 Task: Create new Company, with domain: 'unl.edu' and type: 'Reseller'. Add new contact for this company, with mail Id: 'Ameya34Wallace@unl.edu', First Name: Ameya, Last name:  Wallace, Job Title: 'Chief Operating Officer', Phone Number: '(202) 555-6795'. Change life cycle stage to  Lead and lead status to  Open. Logged in from softage.3@softage.net
Action: Mouse moved to (63, 85)
Screenshot: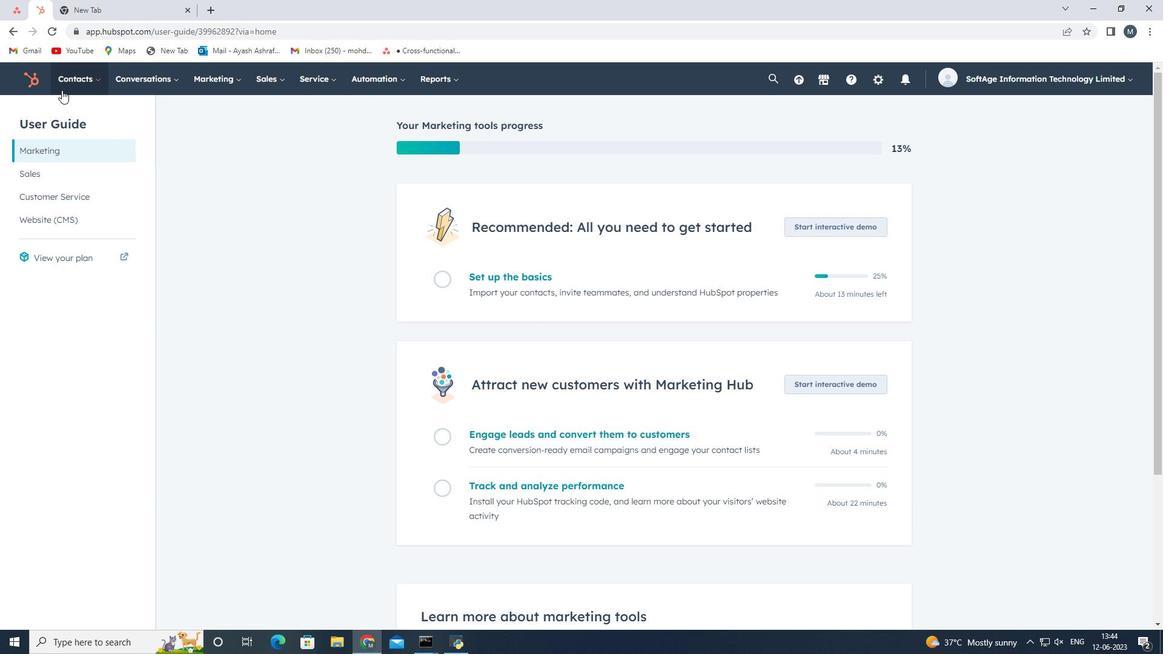
Action: Mouse pressed left at (63, 85)
Screenshot: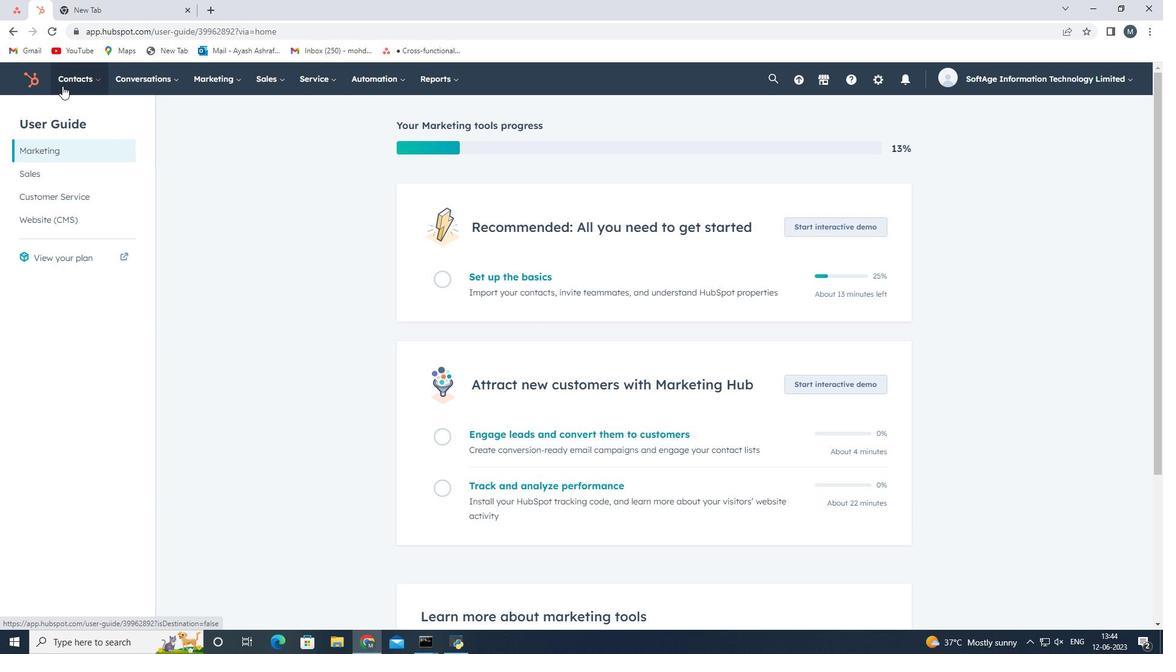 
Action: Mouse moved to (75, 135)
Screenshot: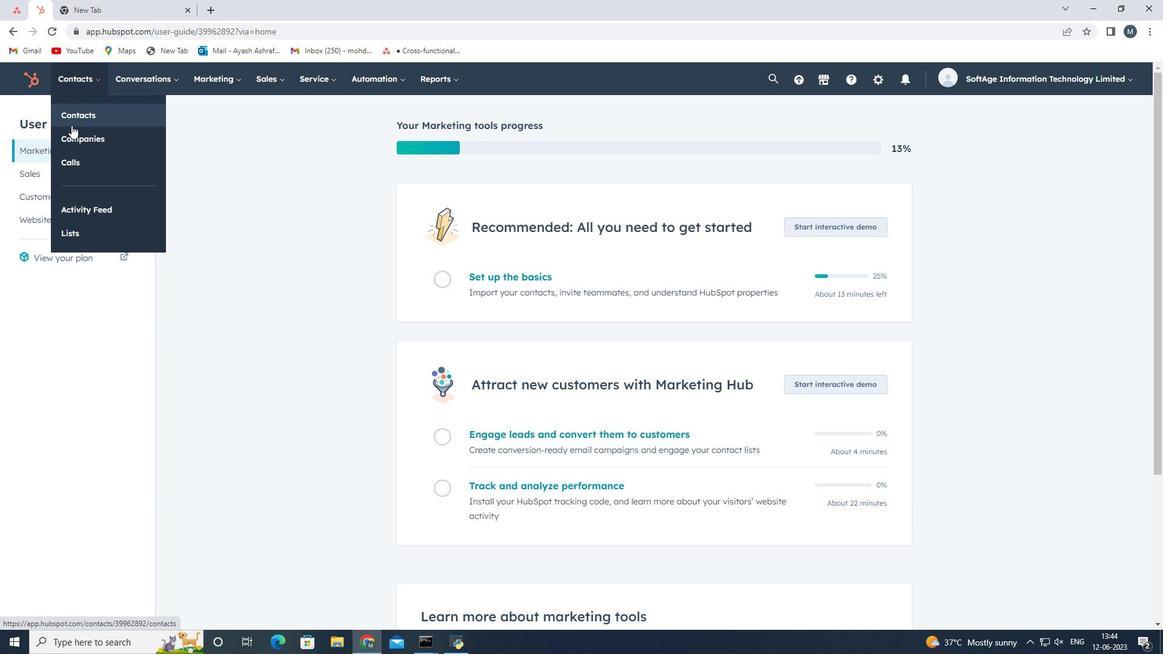 
Action: Mouse pressed left at (75, 135)
Screenshot: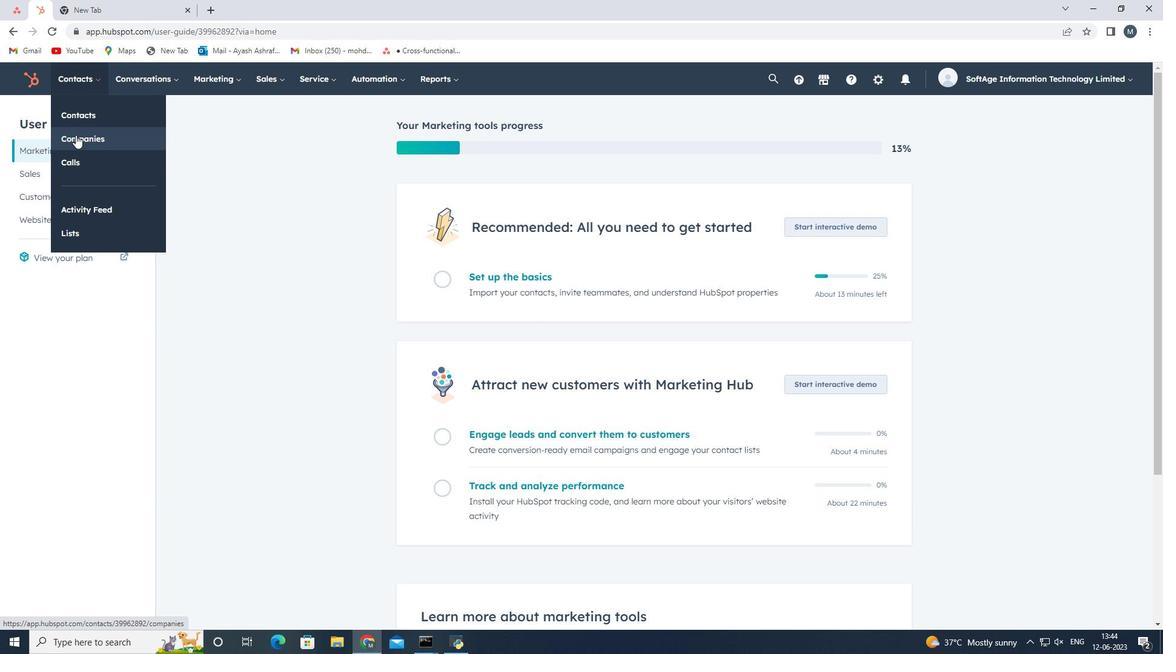 
Action: Mouse moved to (1090, 129)
Screenshot: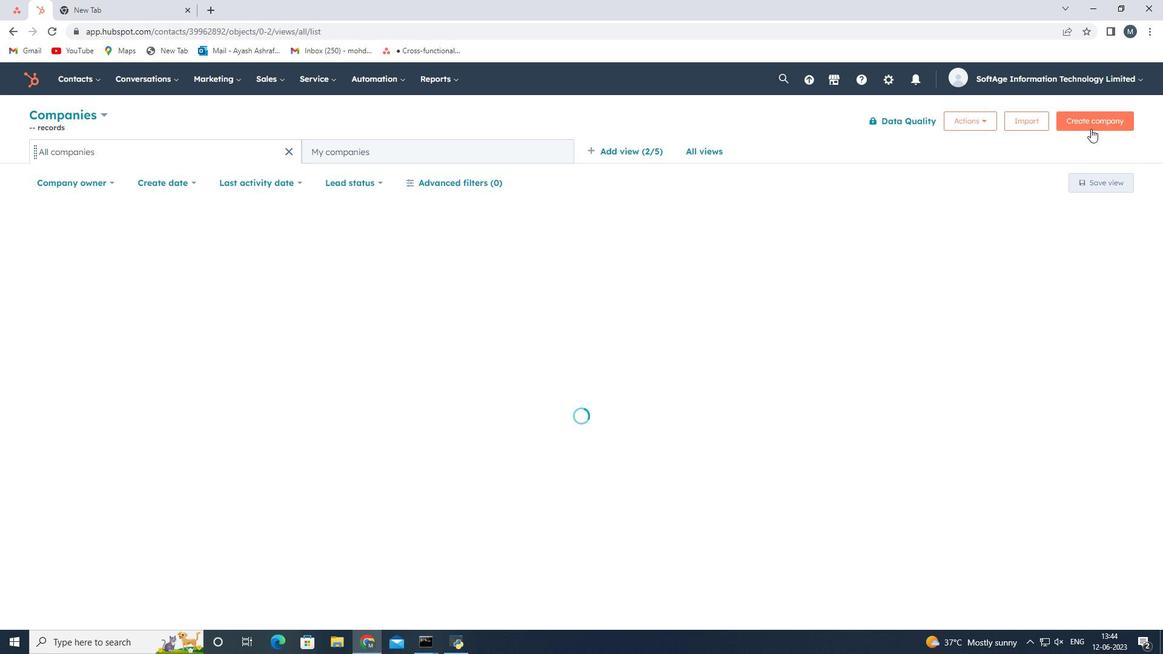 
Action: Mouse pressed left at (1090, 129)
Screenshot: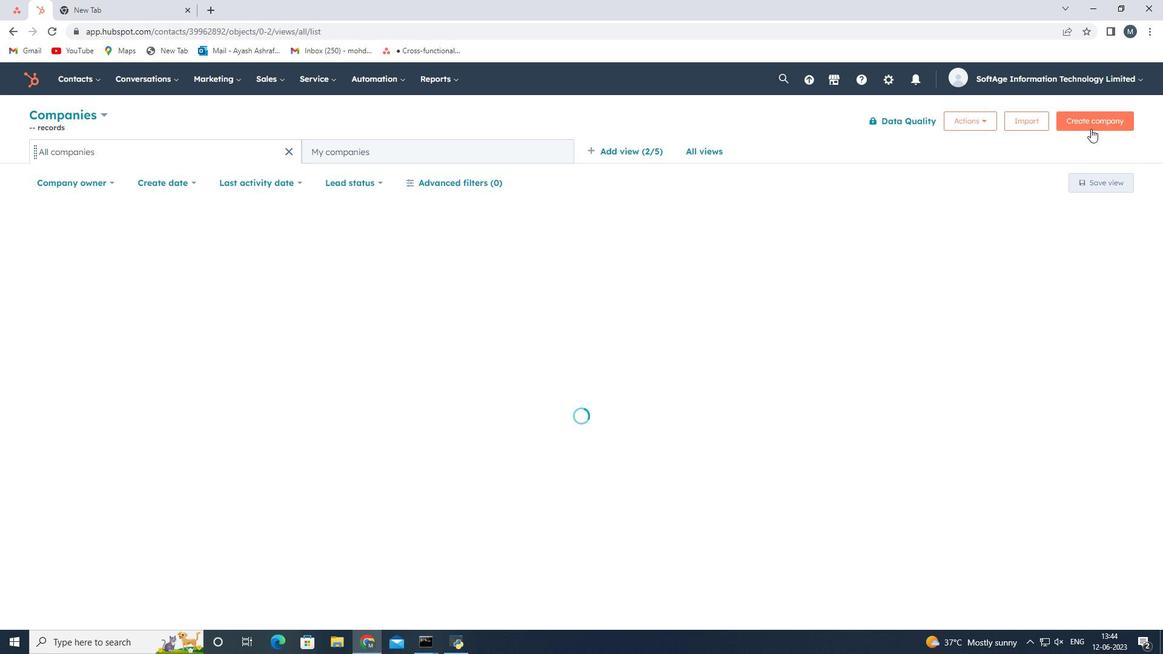 
Action: Mouse moved to (892, 173)
Screenshot: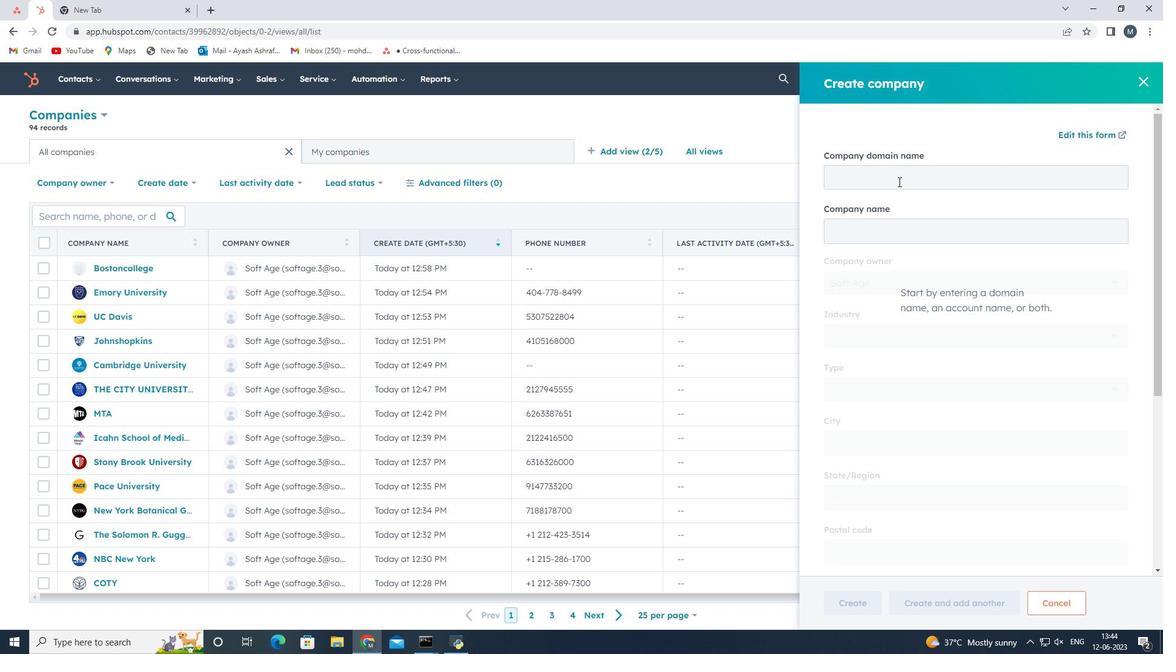
Action: Mouse pressed left at (892, 173)
Screenshot: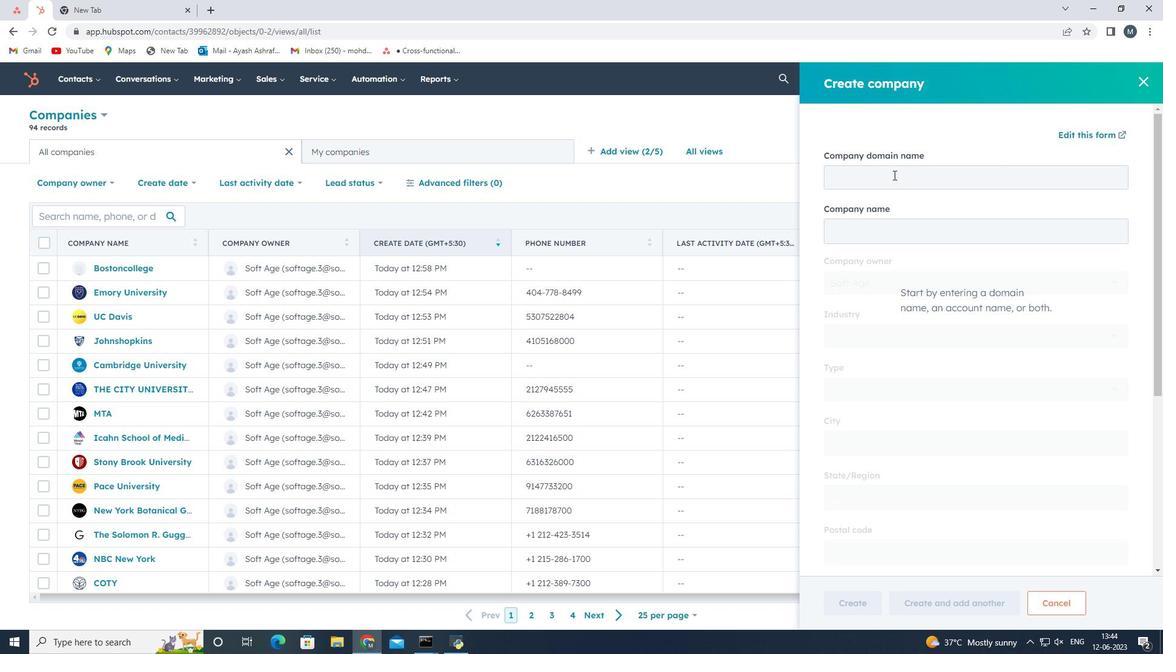 
Action: Mouse moved to (892, 173)
Screenshot: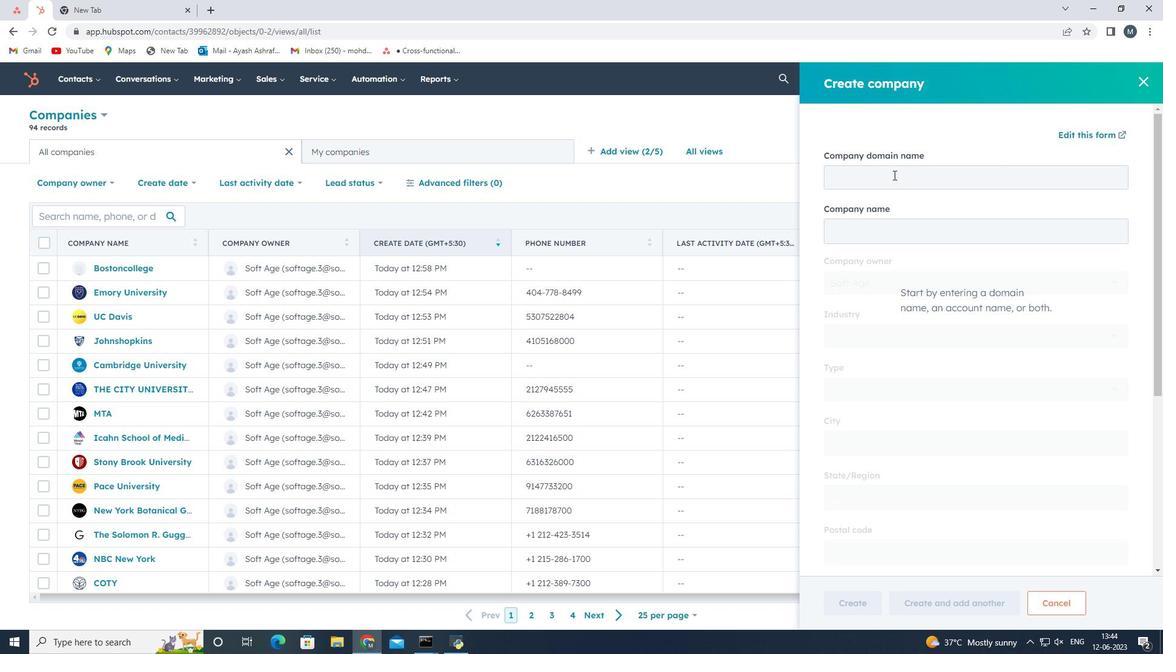 
Action: Key pressed unl.edu
Screenshot: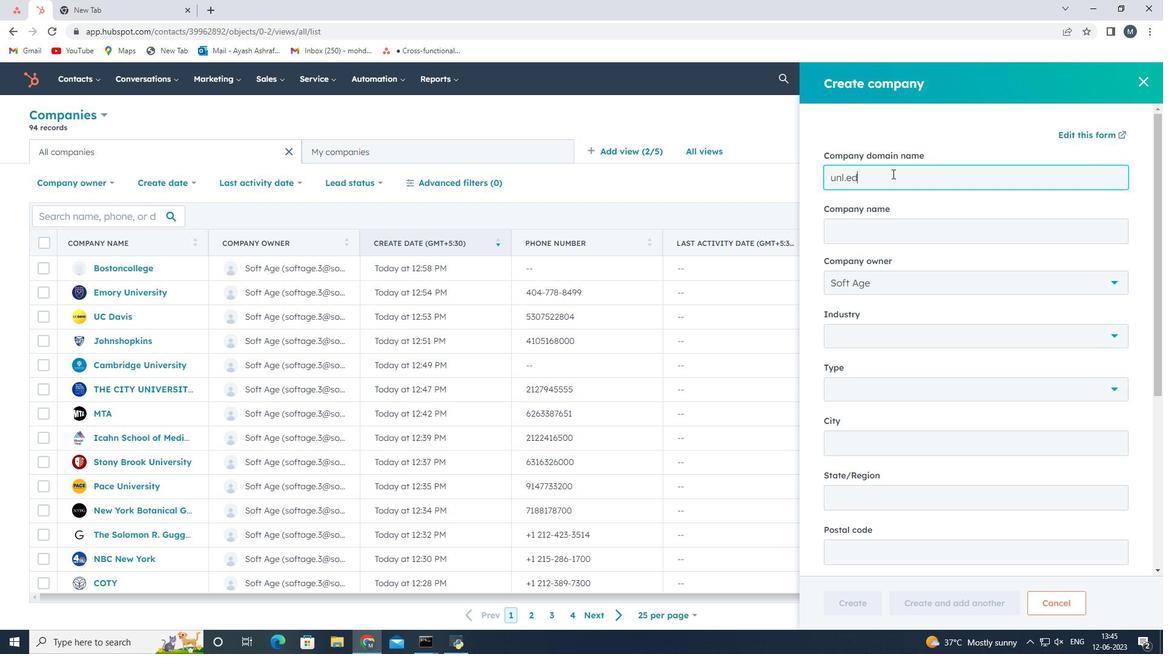 
Action: Mouse moved to (913, 281)
Screenshot: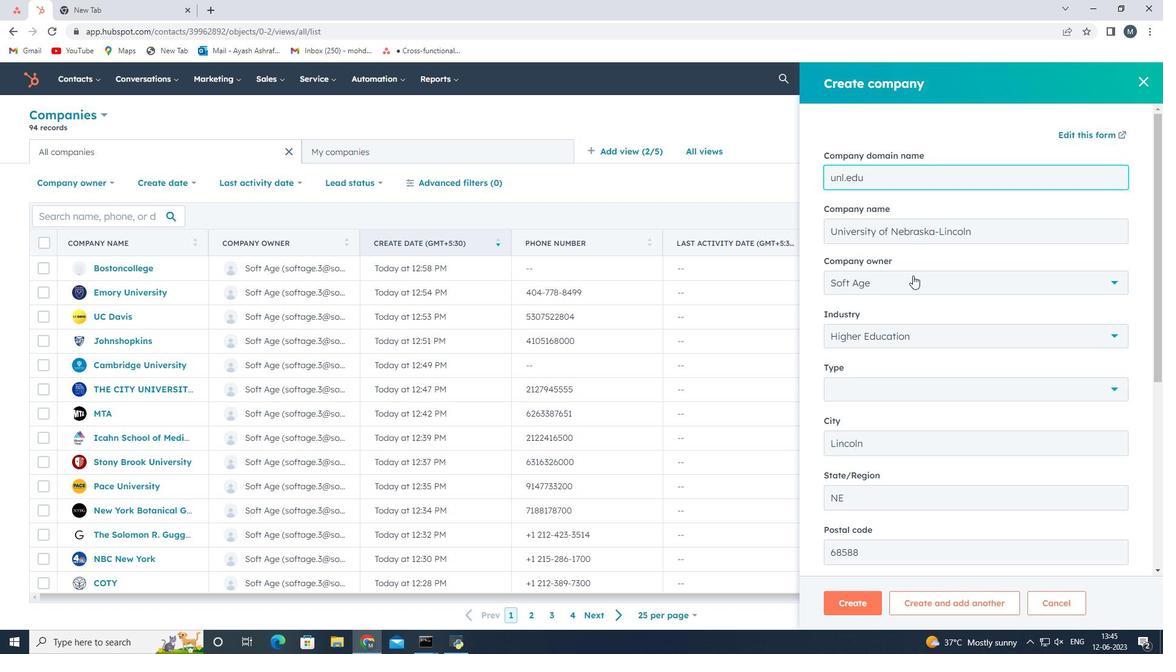 
Action: Mouse scrolled (913, 281) with delta (0, 0)
Screenshot: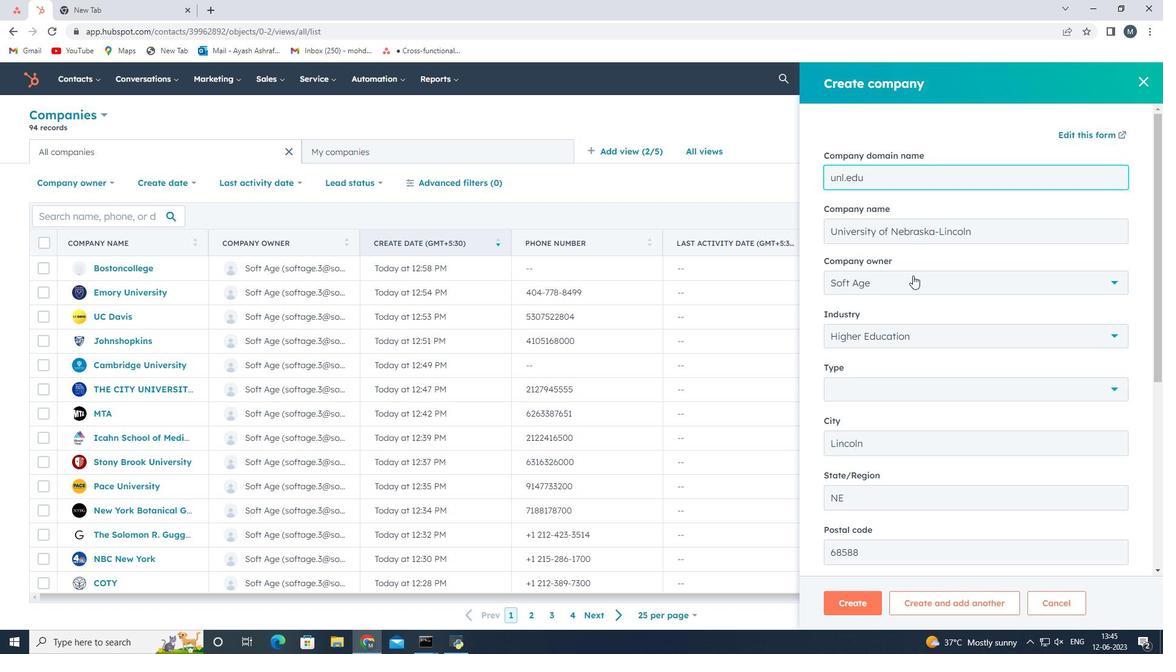 
Action: Mouse scrolled (913, 281) with delta (0, 0)
Screenshot: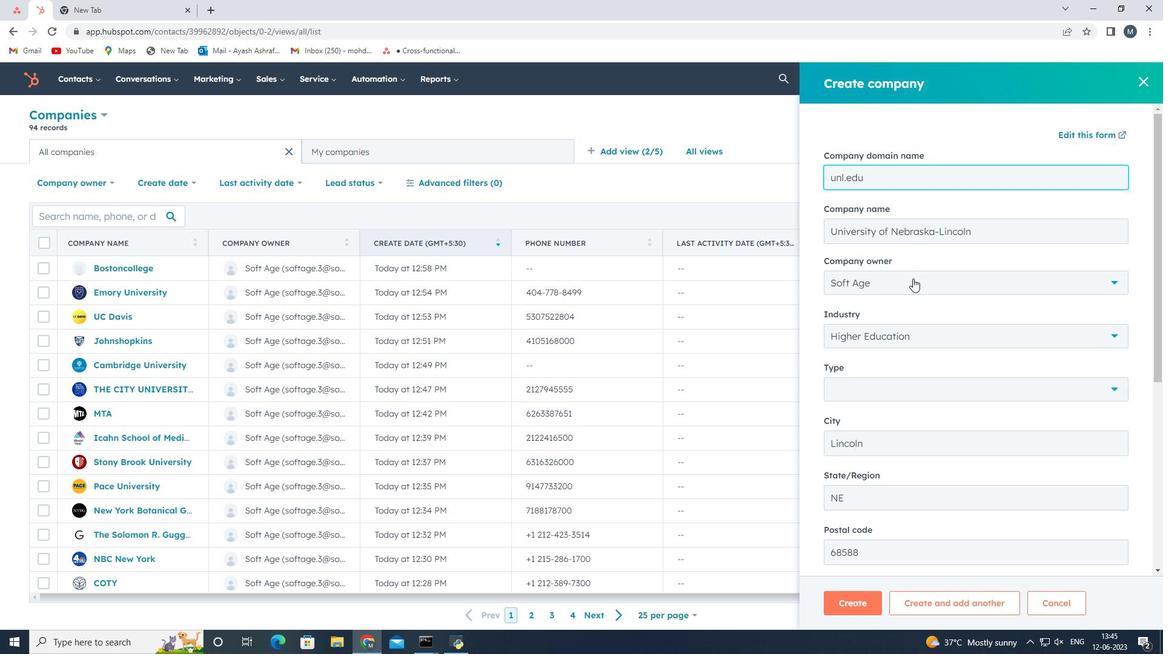 
Action: Mouse moved to (908, 266)
Screenshot: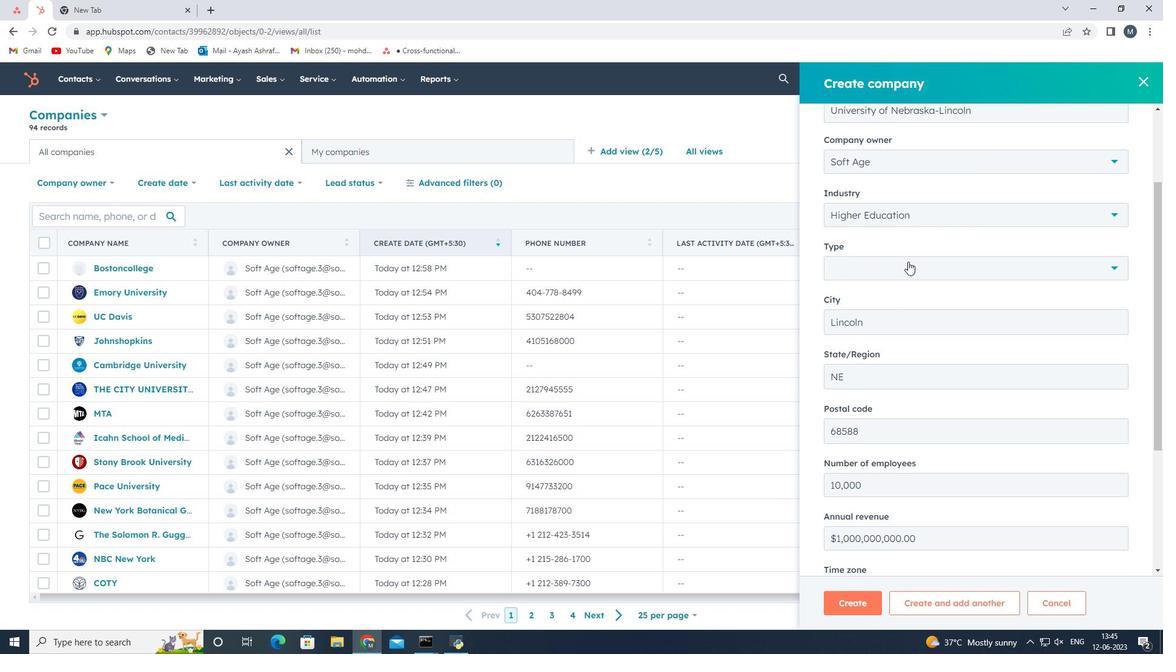 
Action: Mouse pressed left at (908, 266)
Screenshot: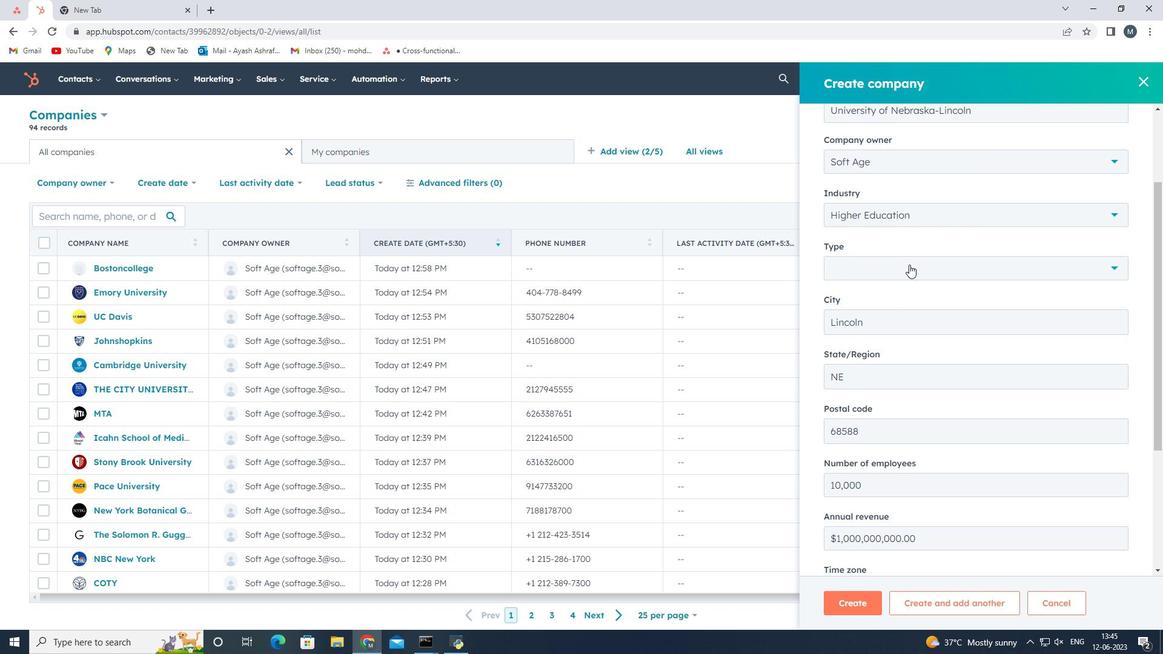
Action: Mouse moved to (882, 362)
Screenshot: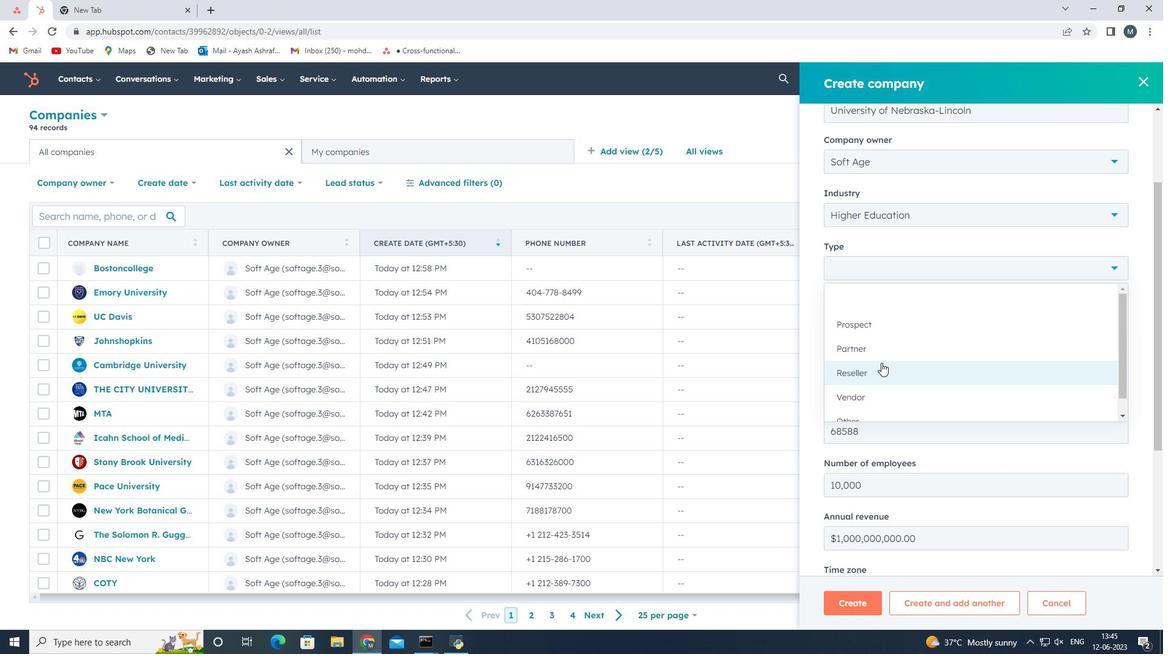 
Action: Mouse pressed left at (882, 362)
Screenshot: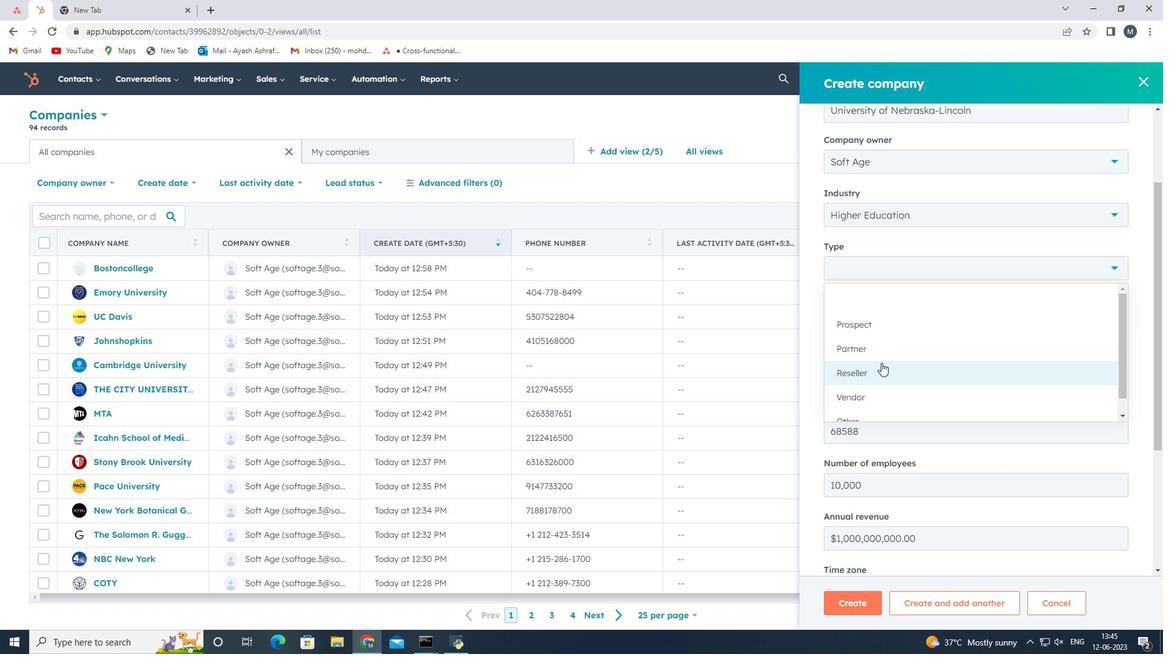 
Action: Mouse moved to (894, 341)
Screenshot: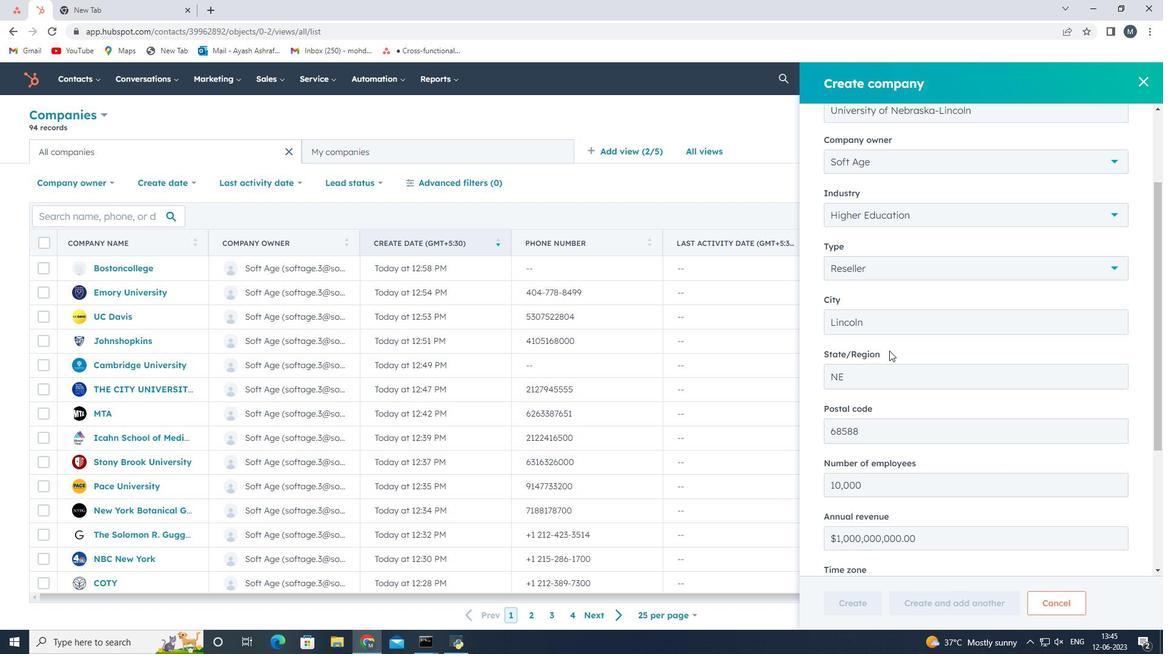 
Action: Mouse scrolled (894, 340) with delta (0, 0)
Screenshot: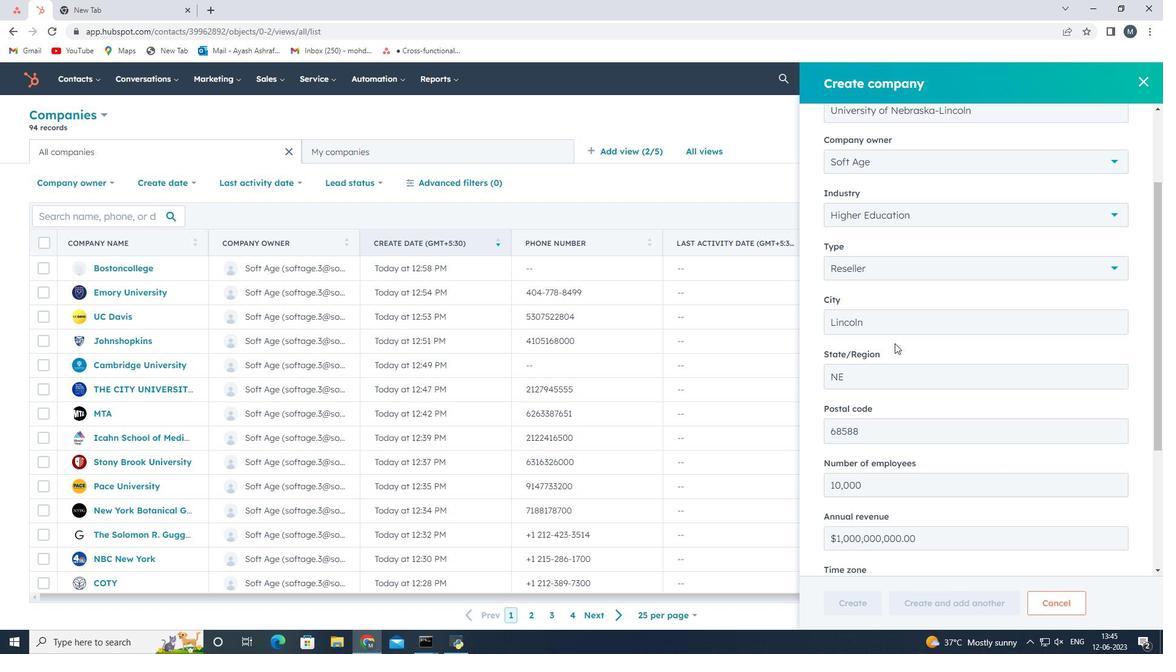 
Action: Mouse scrolled (894, 340) with delta (0, 0)
Screenshot: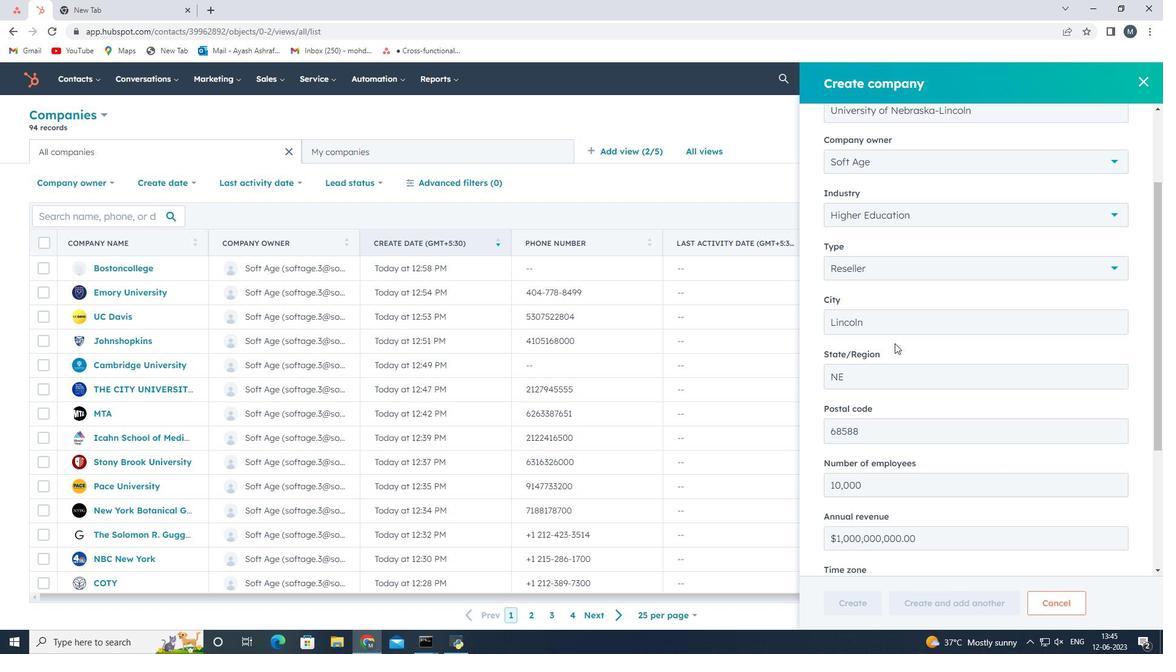 
Action: Mouse scrolled (894, 340) with delta (0, 0)
Screenshot: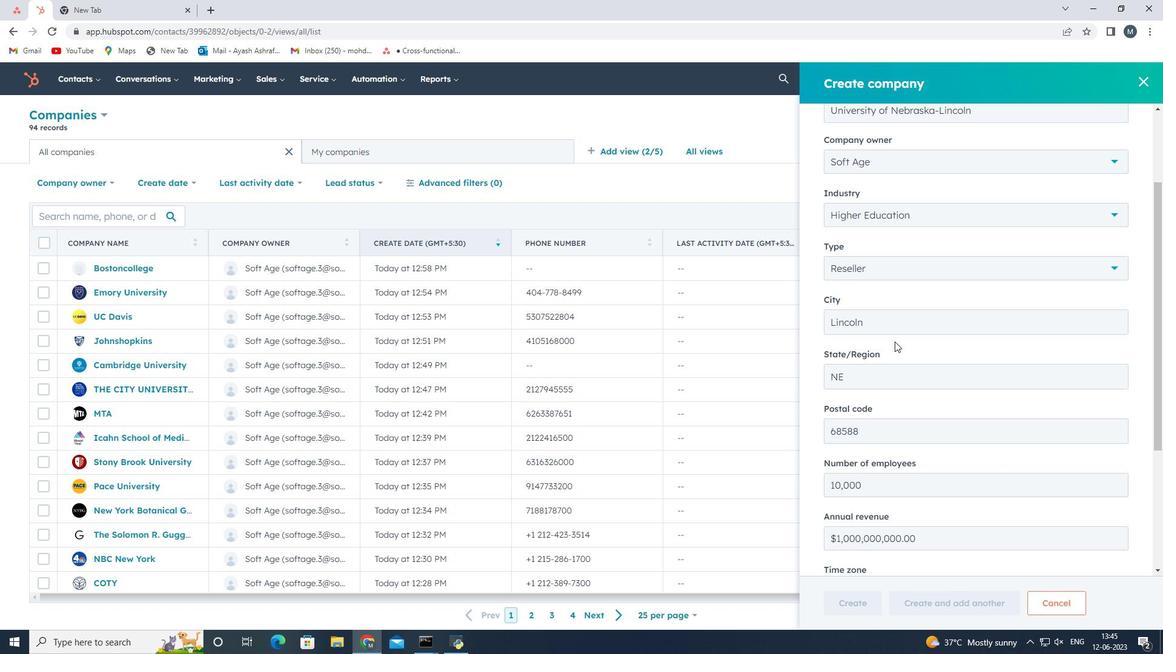 
Action: Mouse scrolled (894, 340) with delta (0, 0)
Screenshot: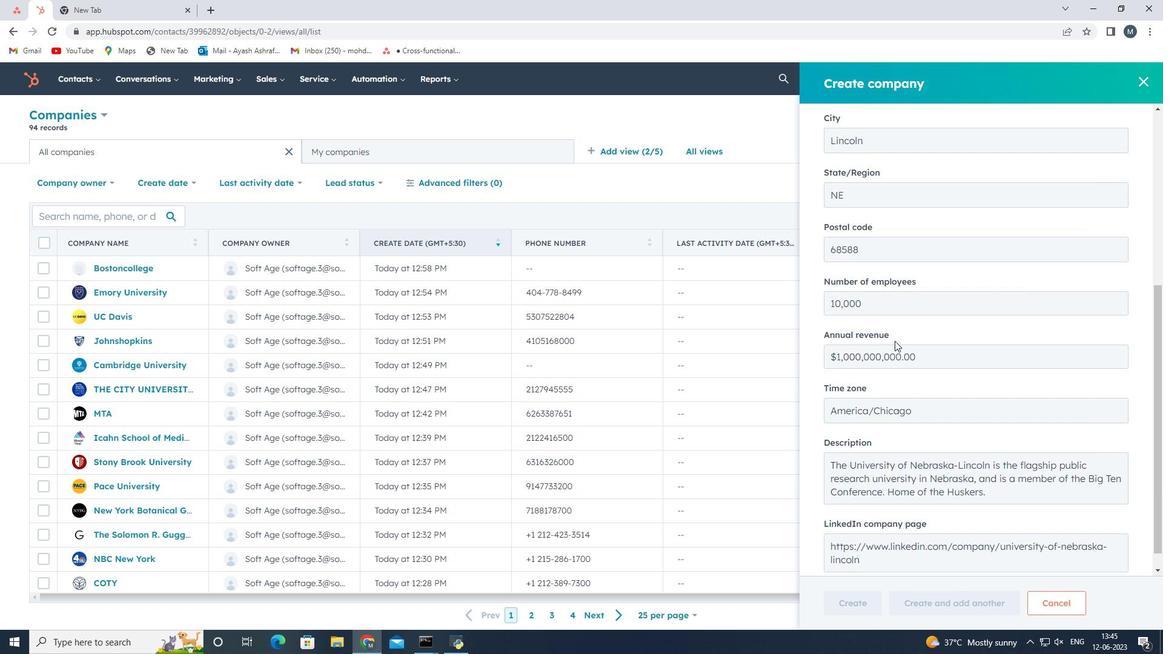 
Action: Mouse scrolled (894, 340) with delta (0, 0)
Screenshot: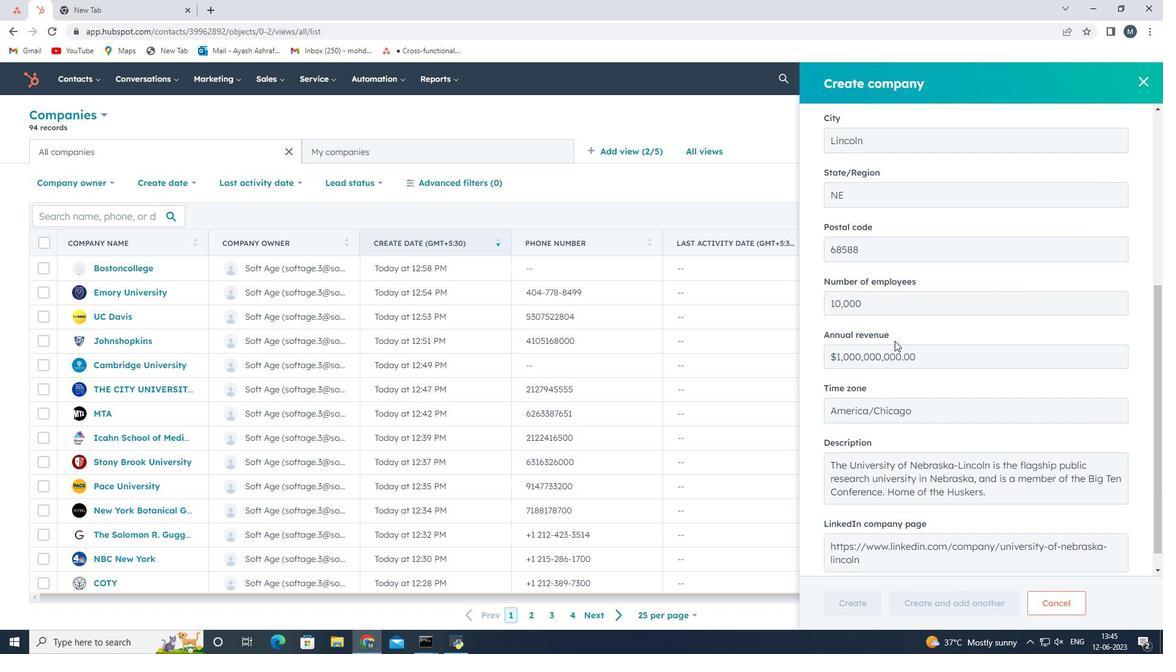 
Action: Mouse moved to (854, 603)
Screenshot: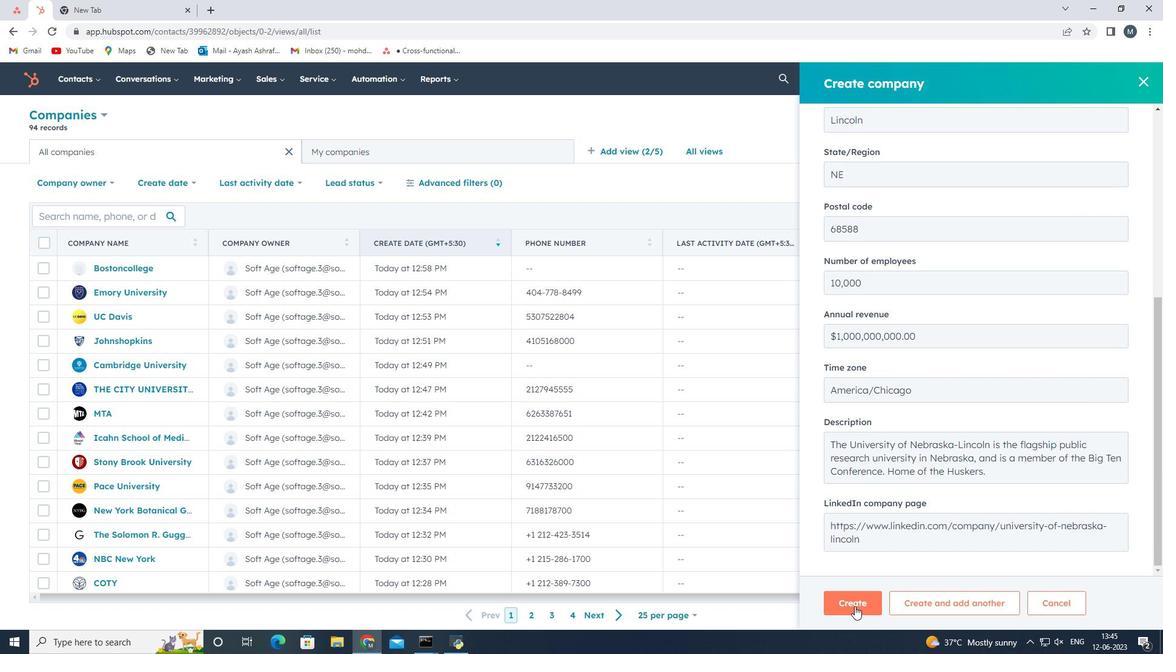 
Action: Mouse pressed left at (854, 603)
Screenshot: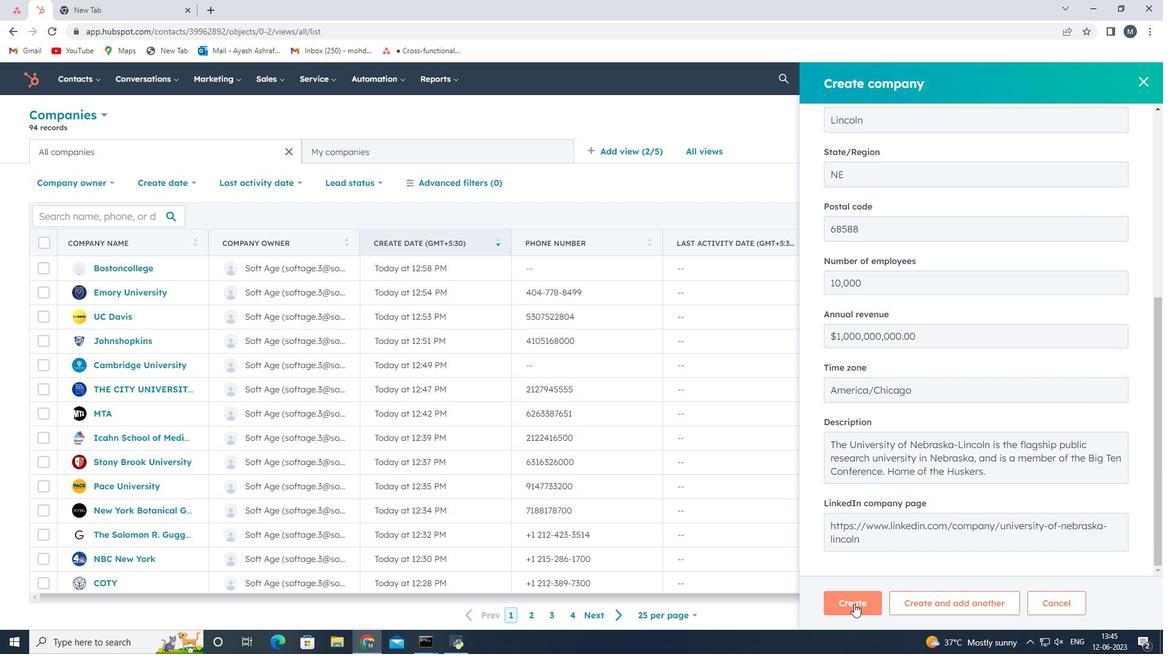 
Action: Mouse moved to (827, 411)
Screenshot: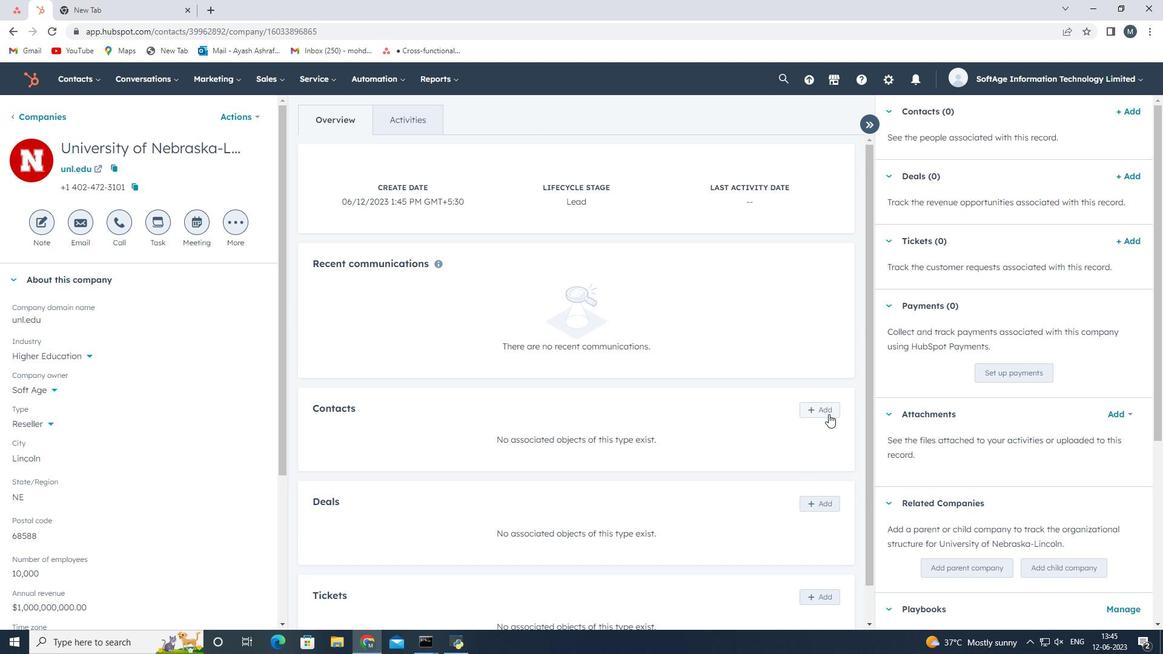 
Action: Mouse pressed left at (827, 411)
Screenshot: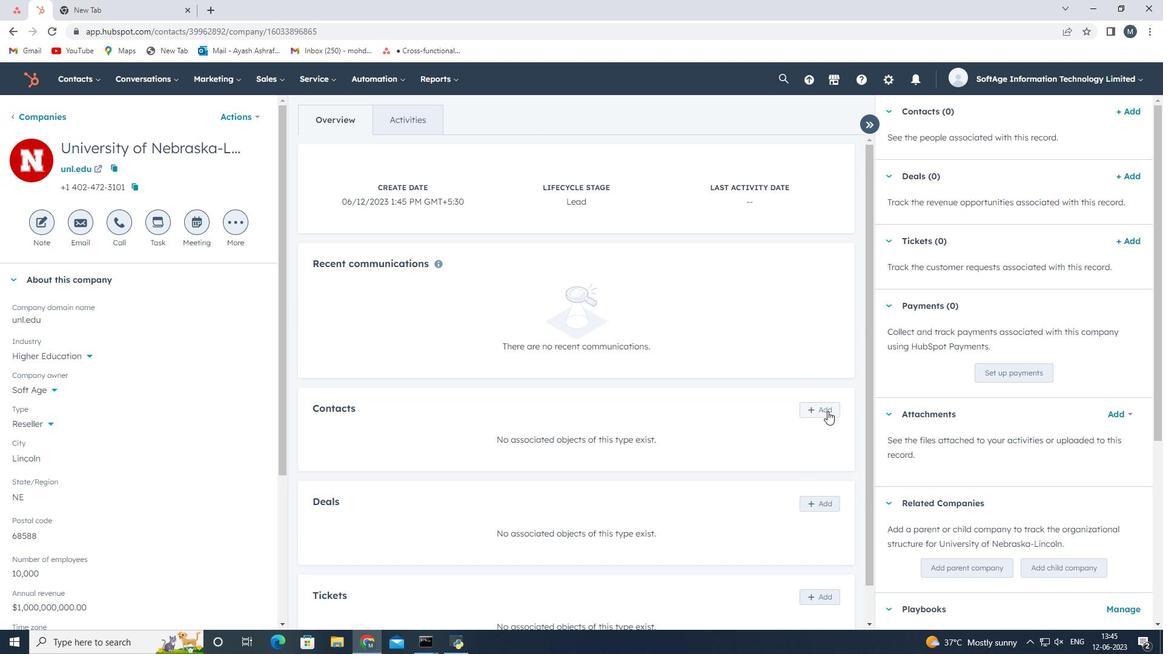 
Action: Mouse moved to (881, 145)
Screenshot: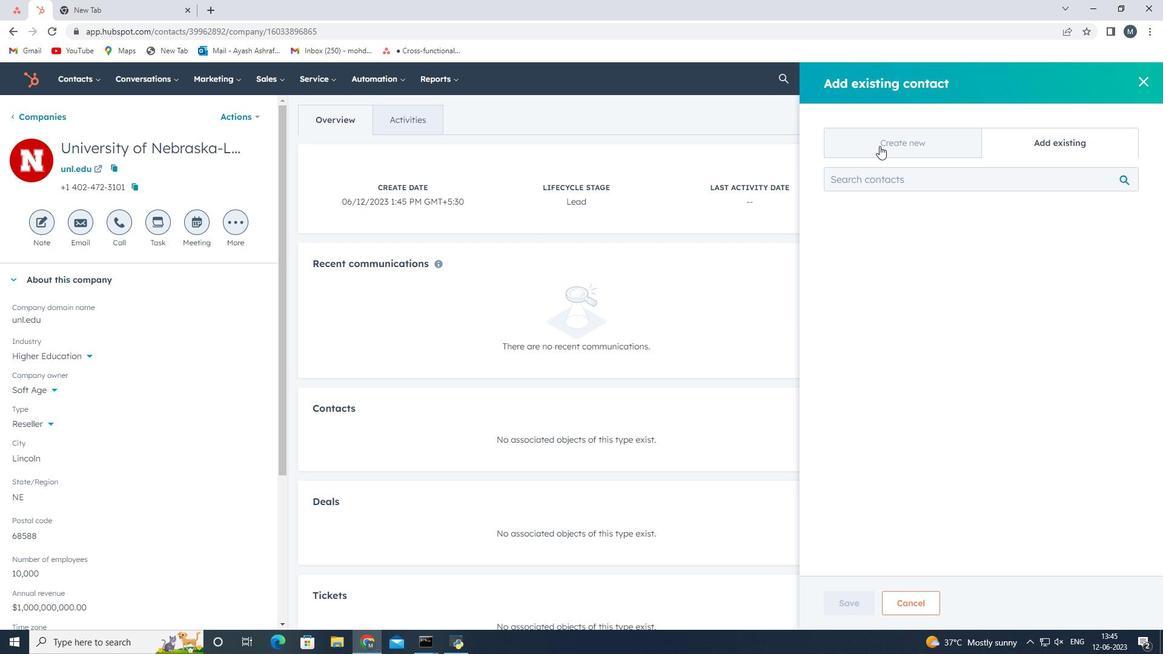 
Action: Mouse pressed left at (881, 145)
Screenshot: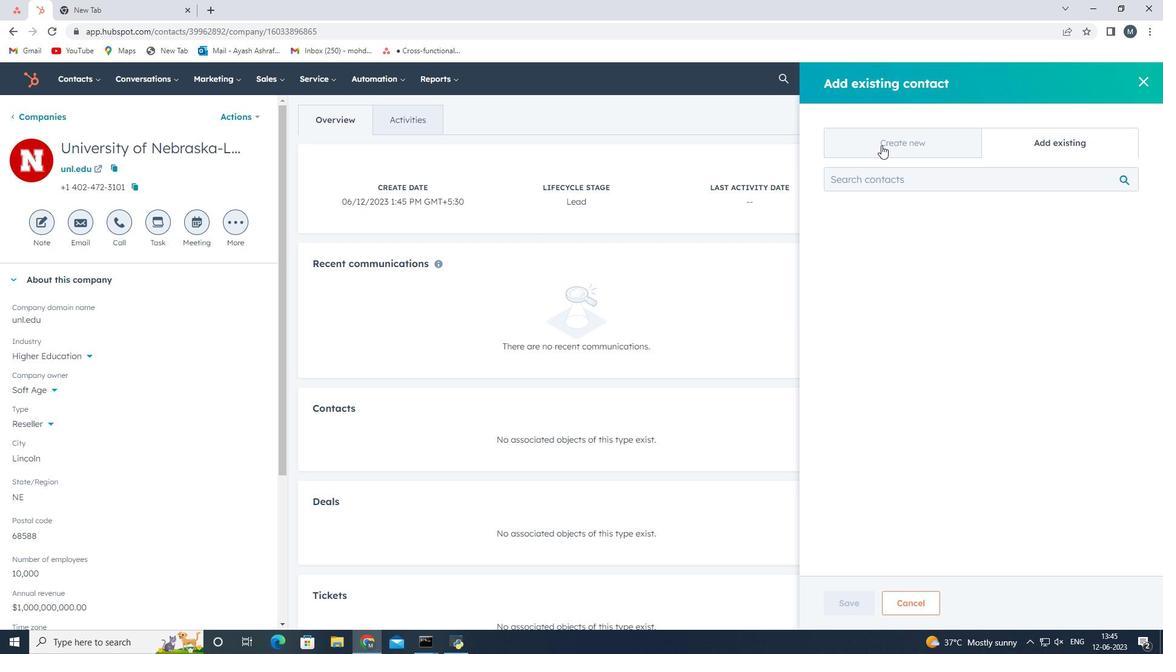 
Action: Mouse moved to (882, 215)
Screenshot: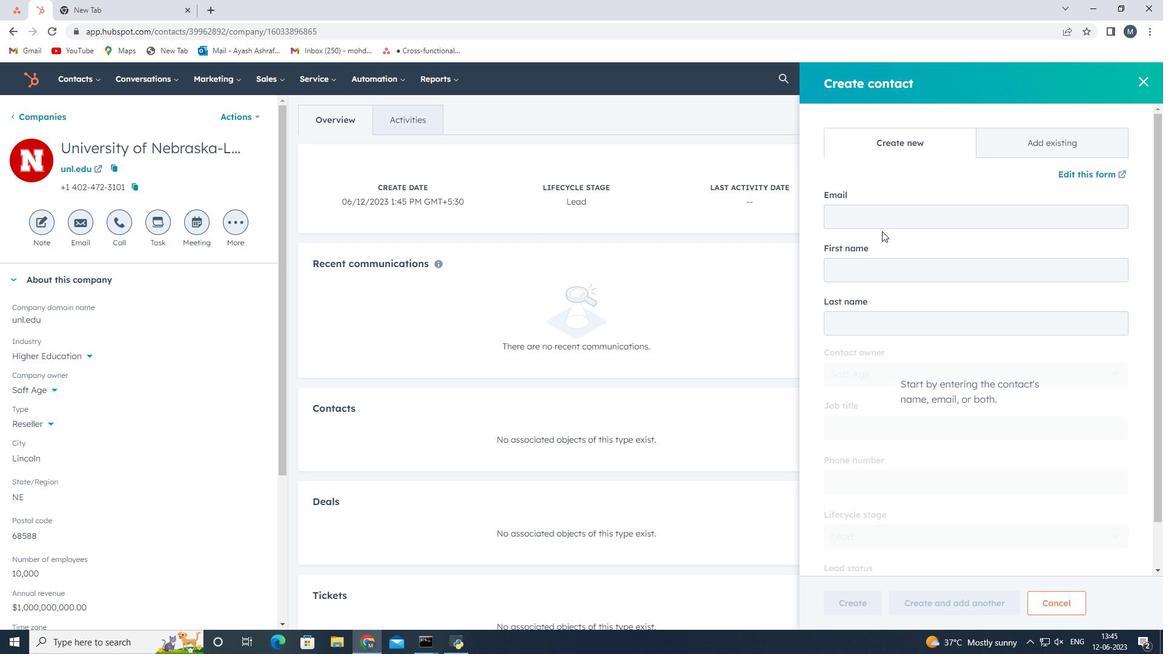 
Action: Mouse pressed left at (882, 215)
Screenshot: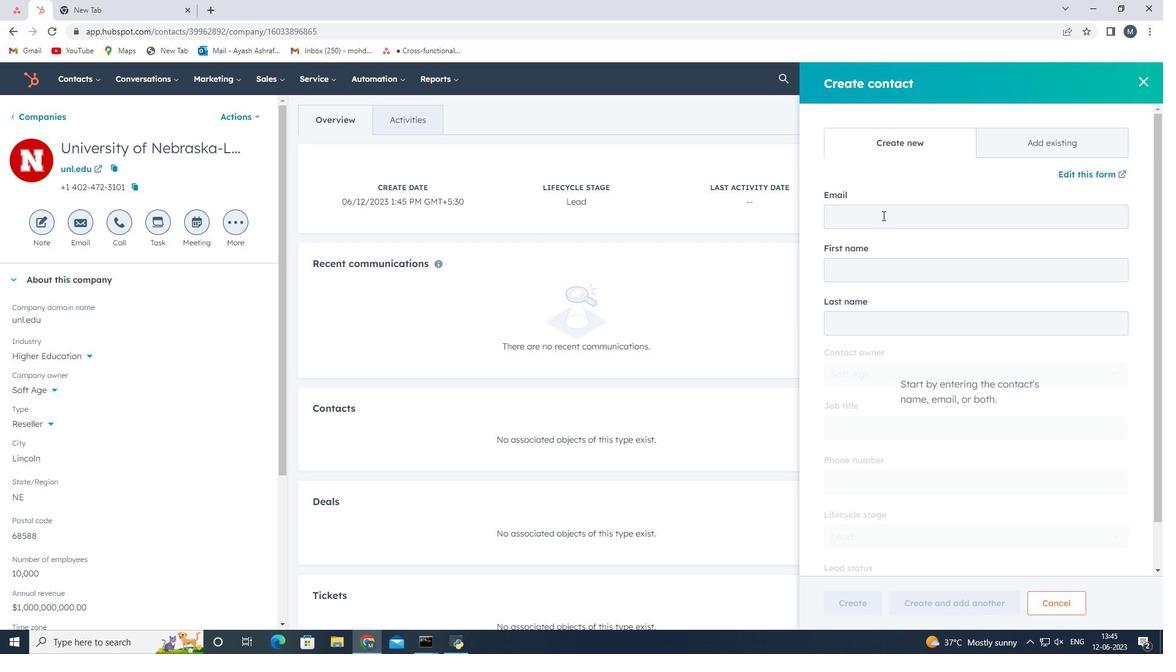 
Action: Key pressed am<Key.backspace><Key.backspace><Key.shift>Ameya34<Key.shift><Key.shift>Wallace<Key.shift>@ini<Key.backspace><Key.shift>I.edu
Screenshot: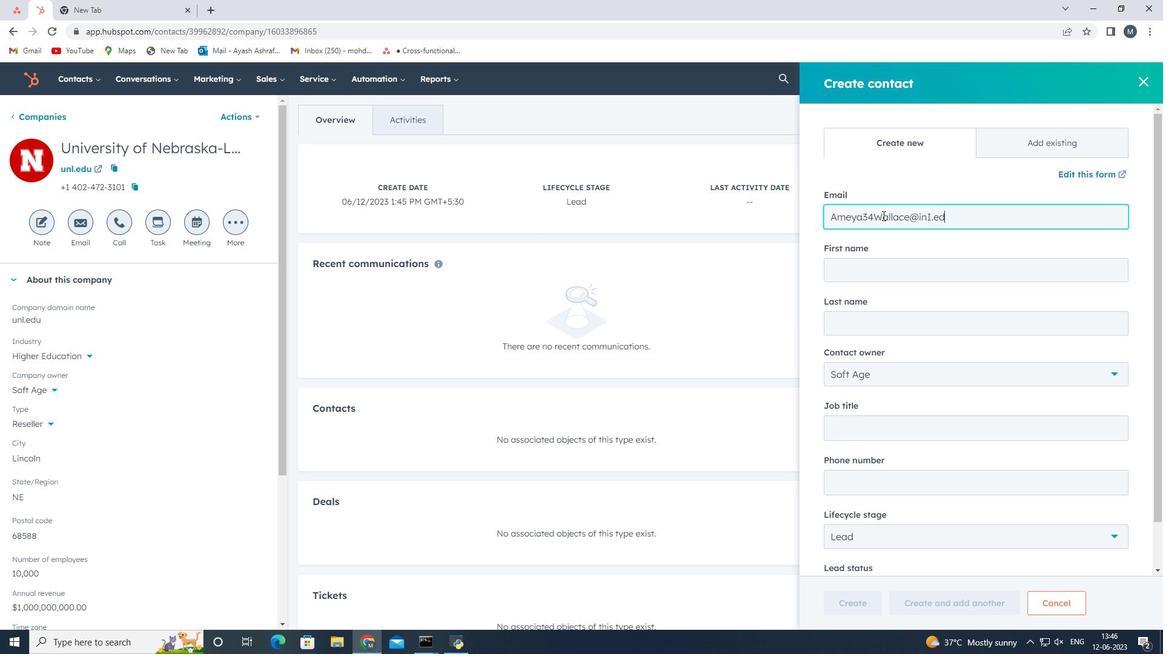 
Action: Mouse moved to (889, 258)
Screenshot: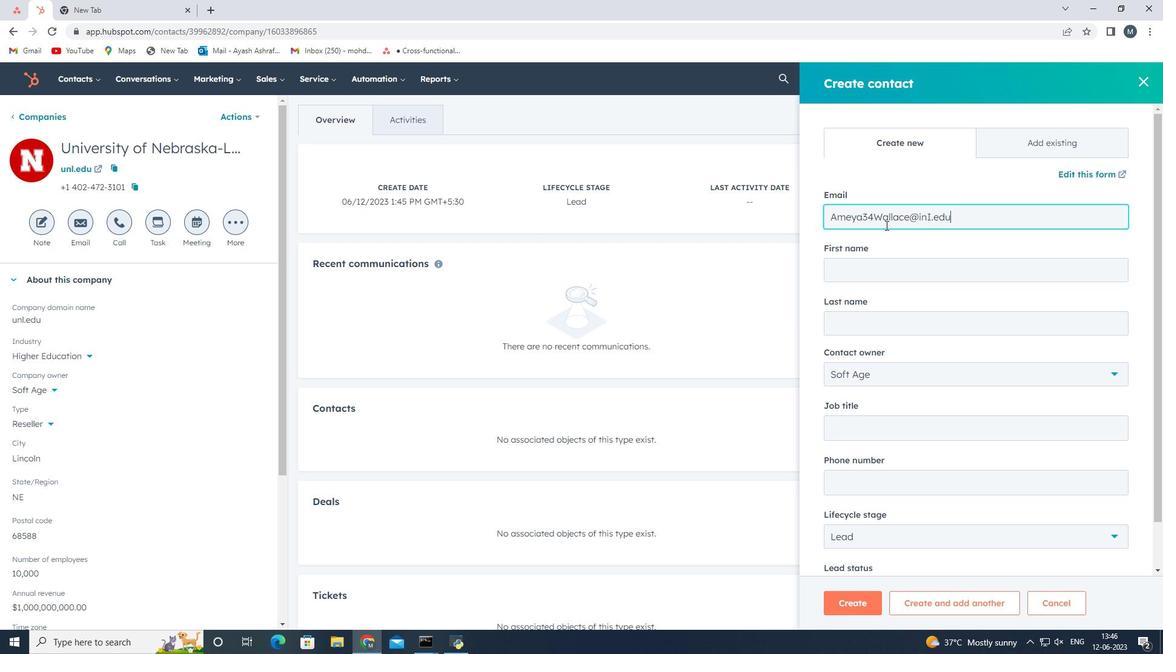 
Action: Mouse pressed left at (889, 258)
Screenshot: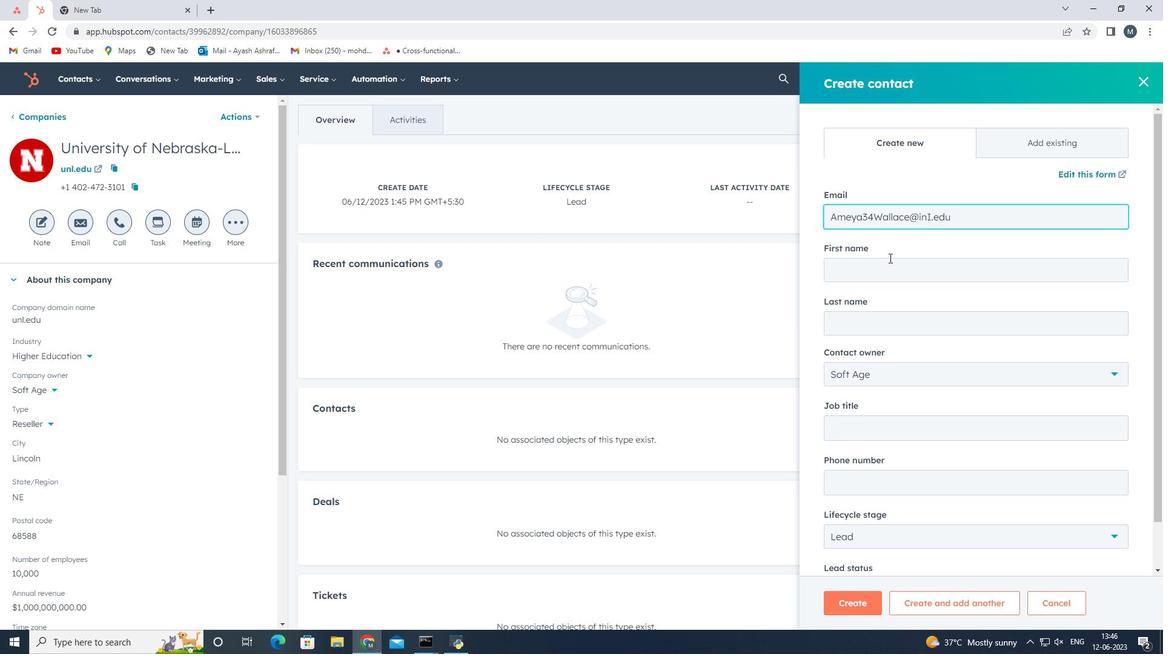 
Action: Key pressed <Key.shift>Ameya
Screenshot: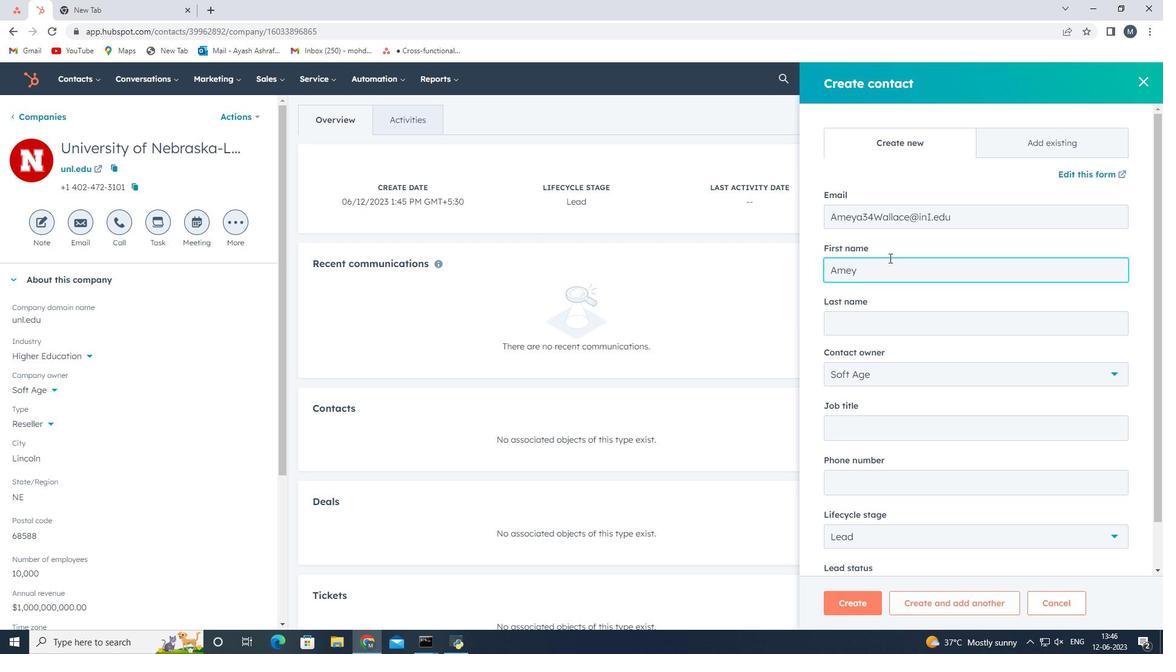 
Action: Mouse moved to (869, 319)
Screenshot: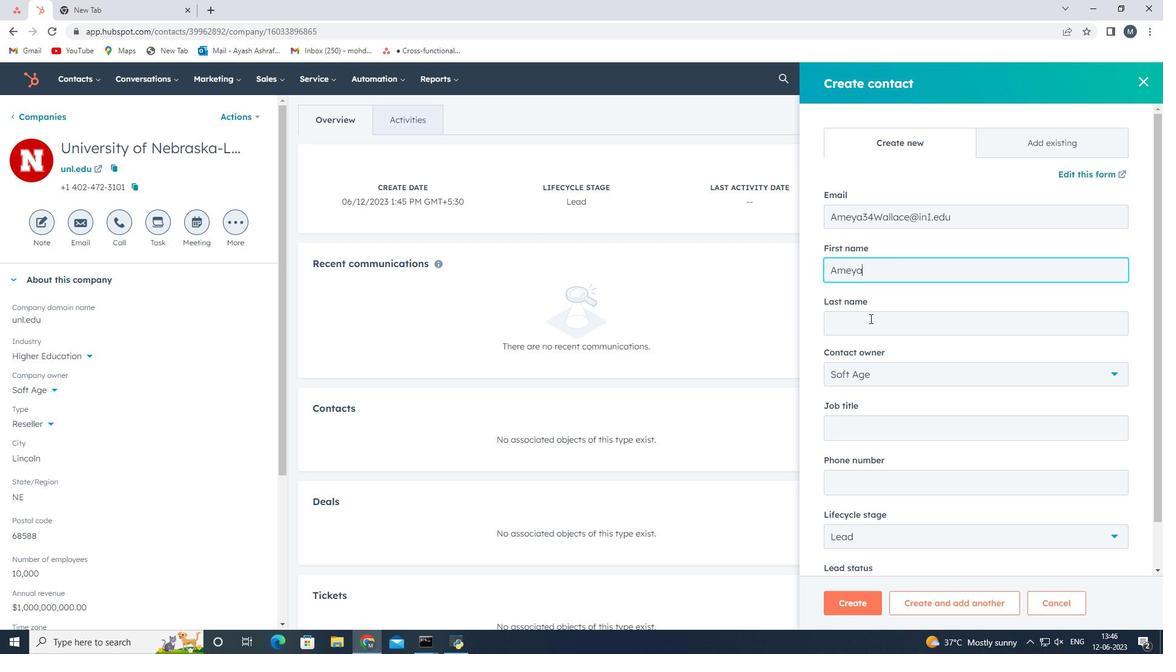 
Action: Mouse pressed left at (869, 319)
Screenshot: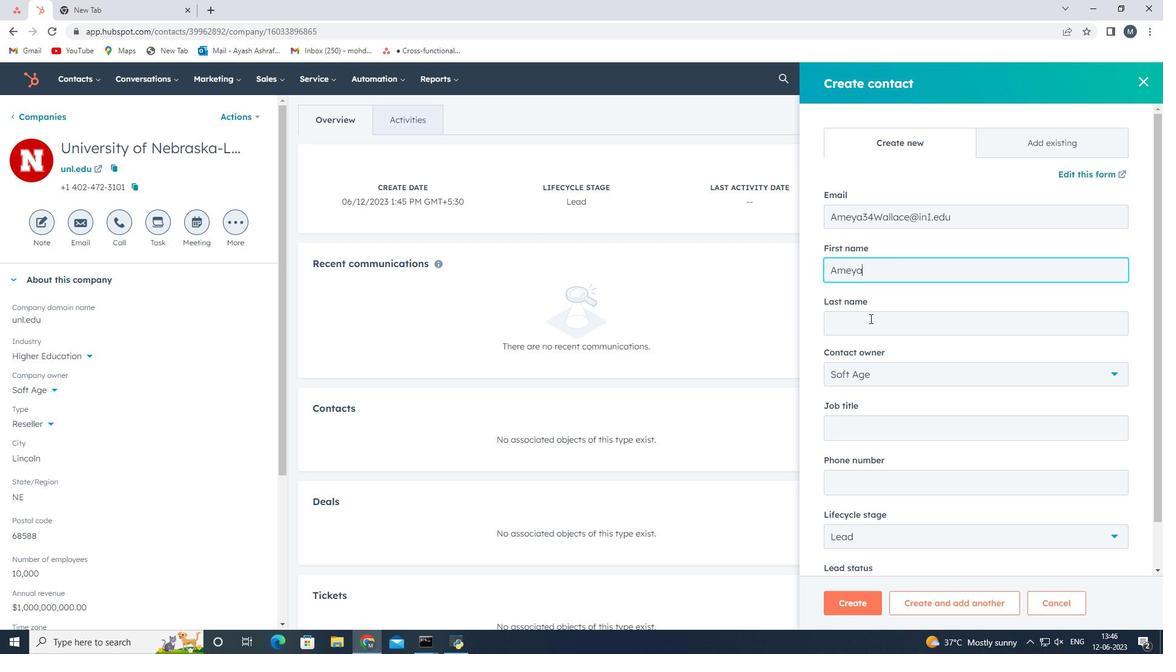 
Action: Mouse moved to (869, 319)
Screenshot: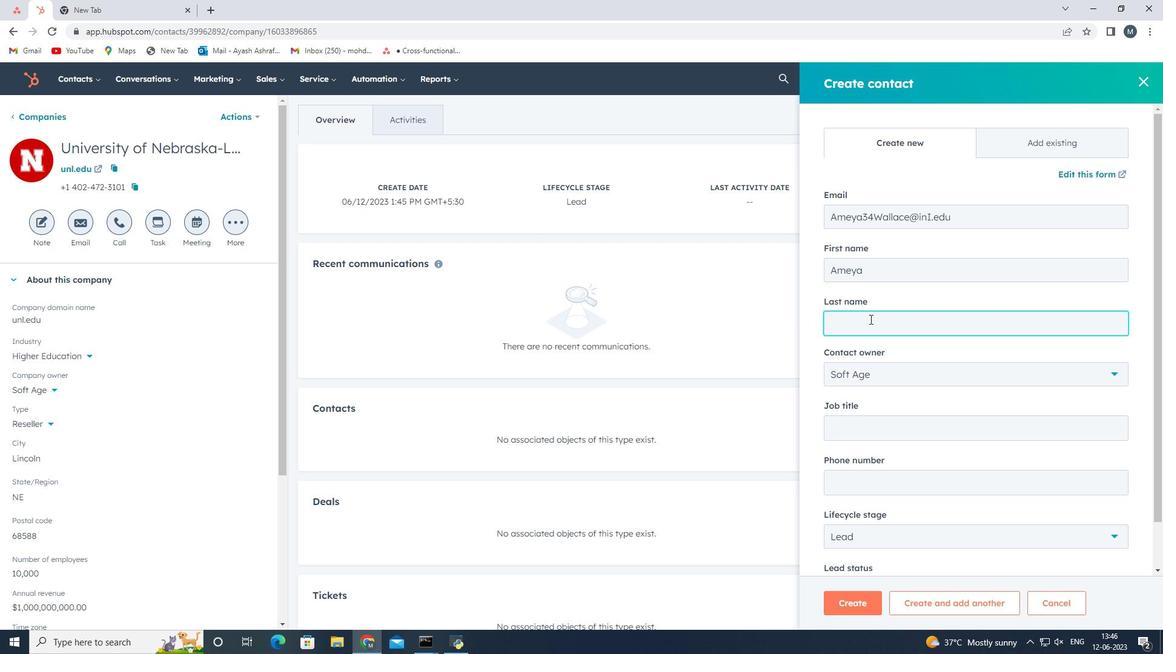 
Action: Key pressed <Key.shift><Key.shift>Wallace
Screenshot: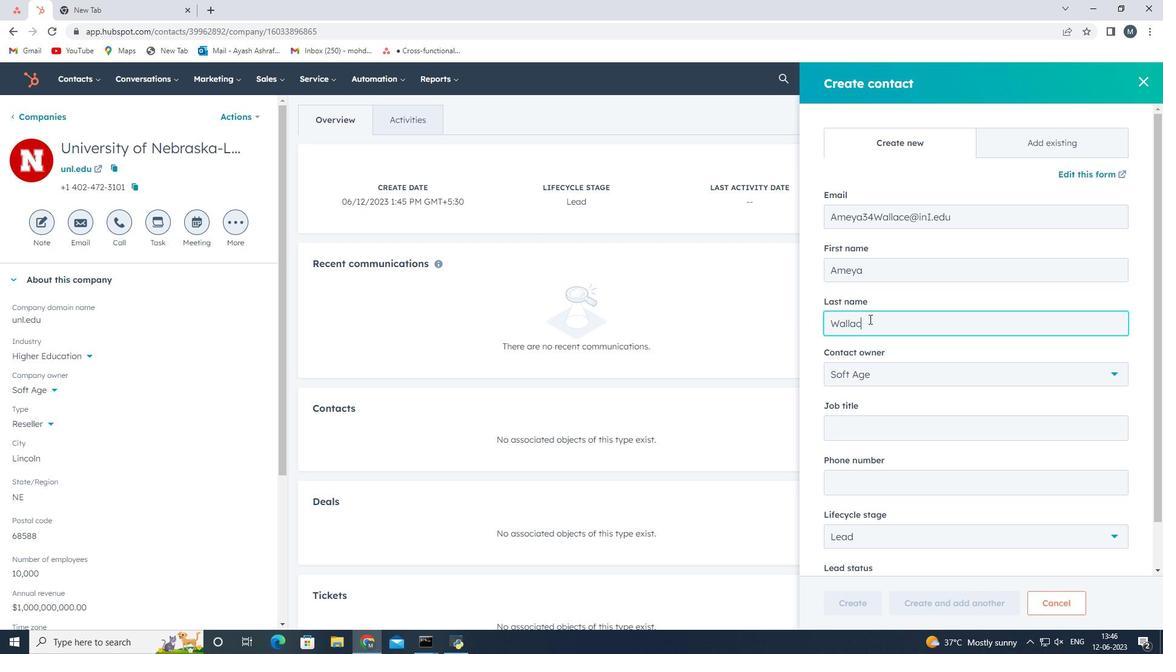 
Action: Mouse moved to (819, 342)
Screenshot: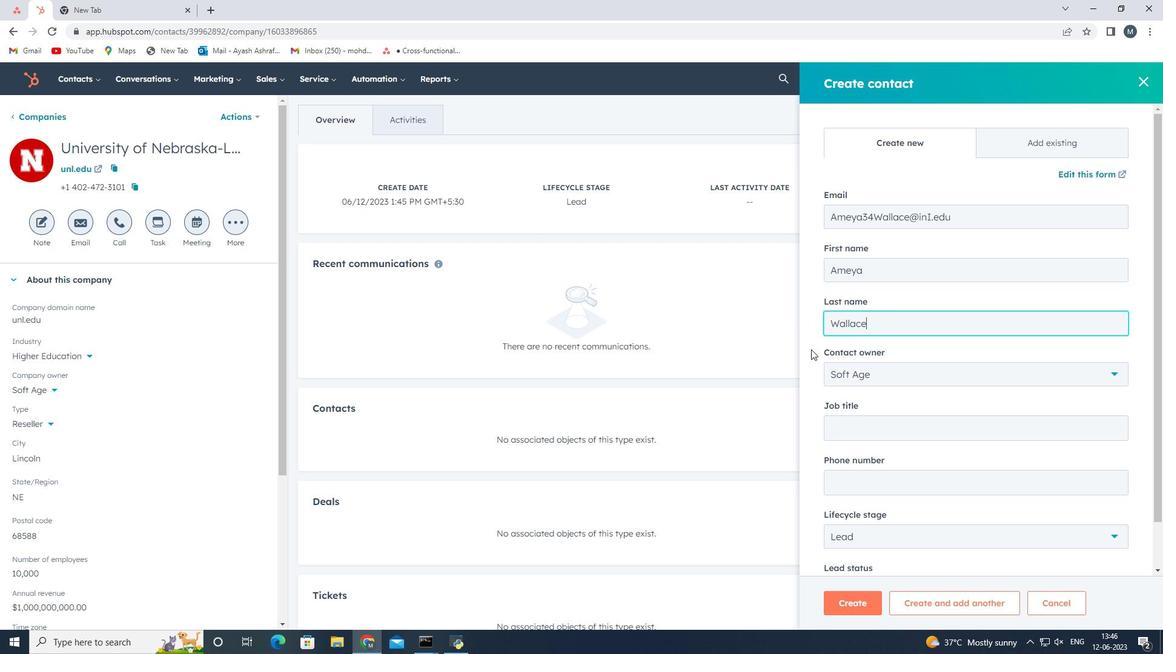
Action: Mouse scrolled (819, 341) with delta (0, 0)
Screenshot: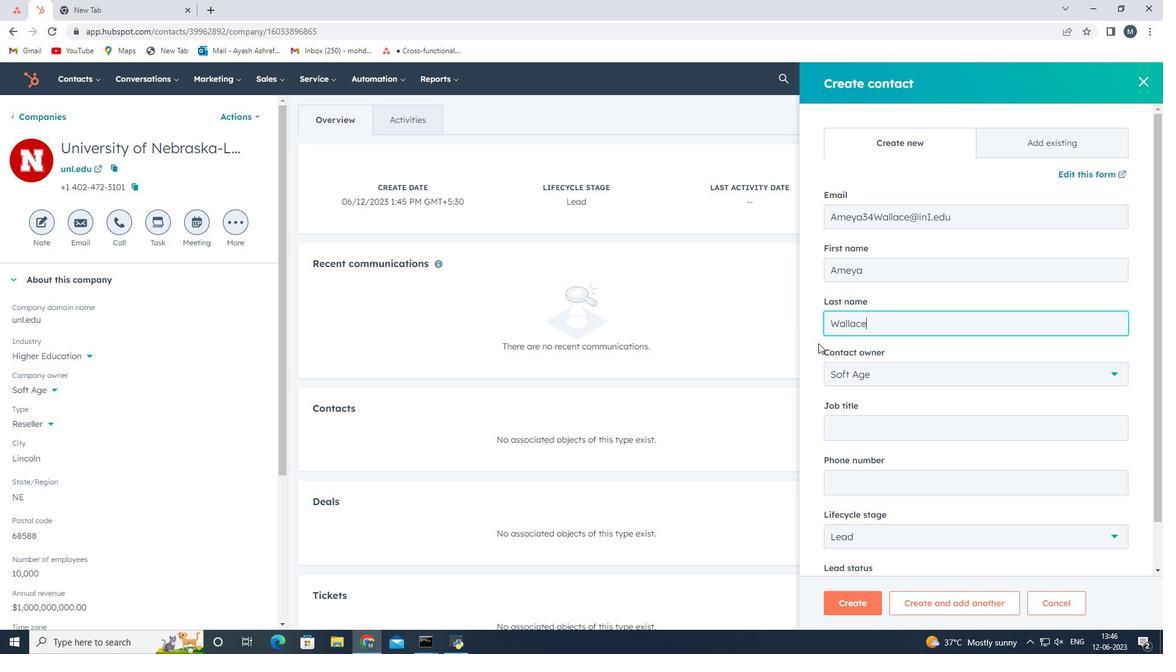 
Action: Mouse scrolled (819, 341) with delta (0, 0)
Screenshot: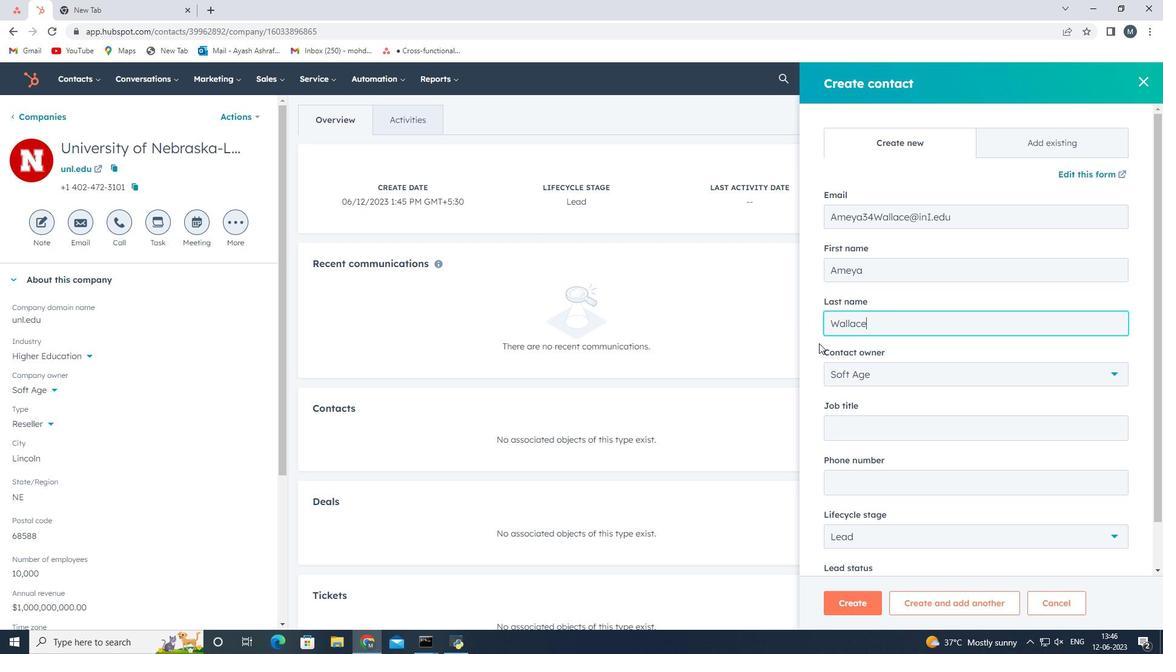 
Action: Mouse moved to (873, 376)
Screenshot: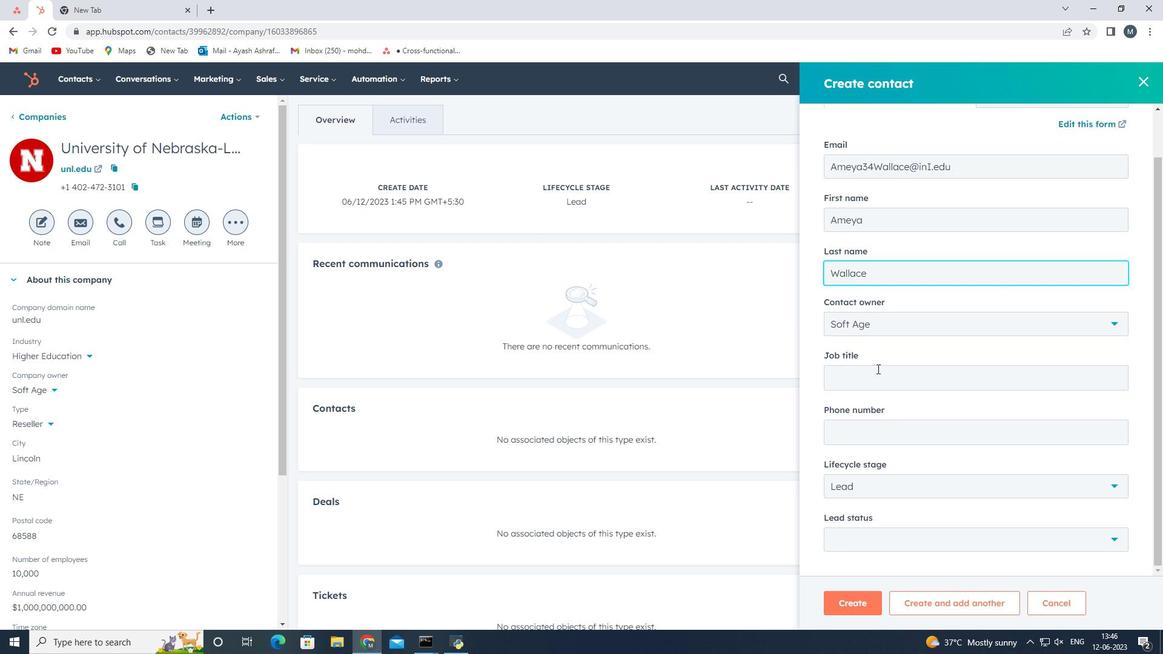 
Action: Mouse pressed left at (873, 376)
Screenshot: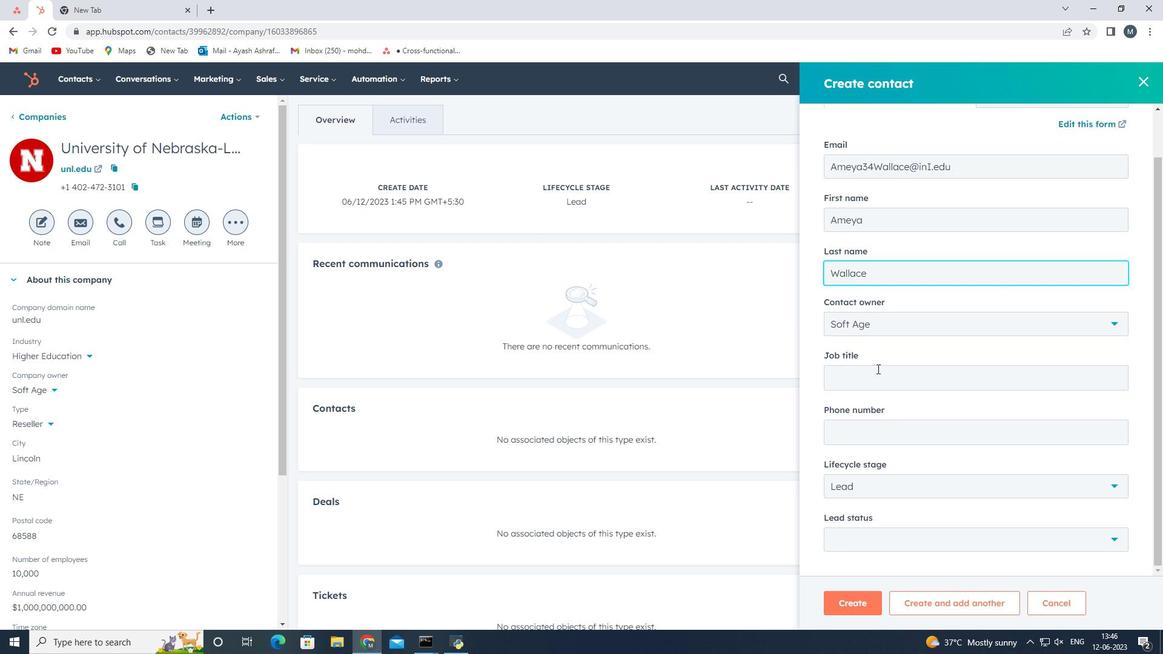 
Action: Key pressed <Key.shift>Chief<Key.space><Key.shift><Key.shift><Key.shift><Key.shift><Key.shift><Key.shift><Key.shift>Operating<Key.space><Key.shift>Officer
Screenshot: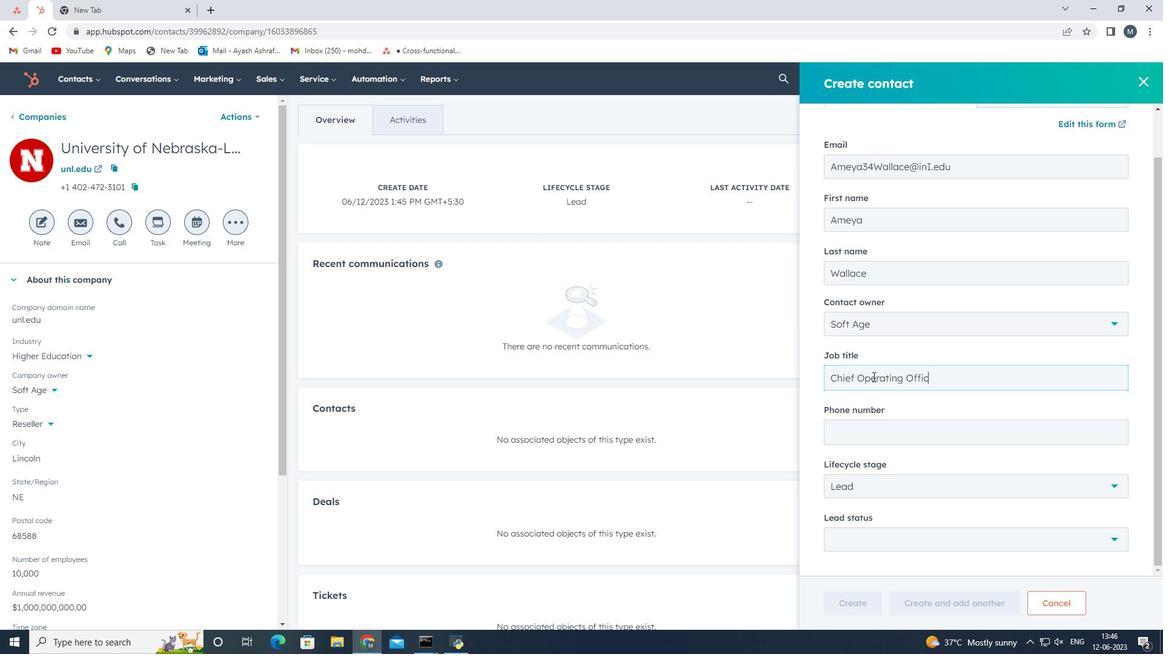 
Action: Mouse moved to (886, 429)
Screenshot: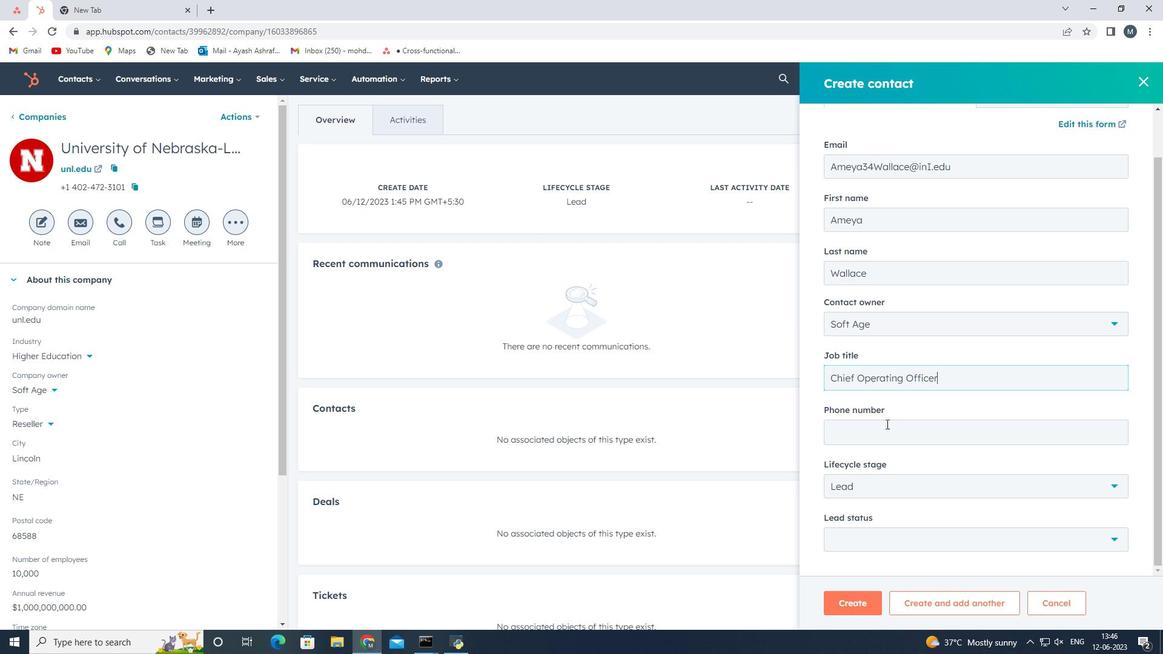 
Action: Mouse pressed left at (886, 429)
Screenshot: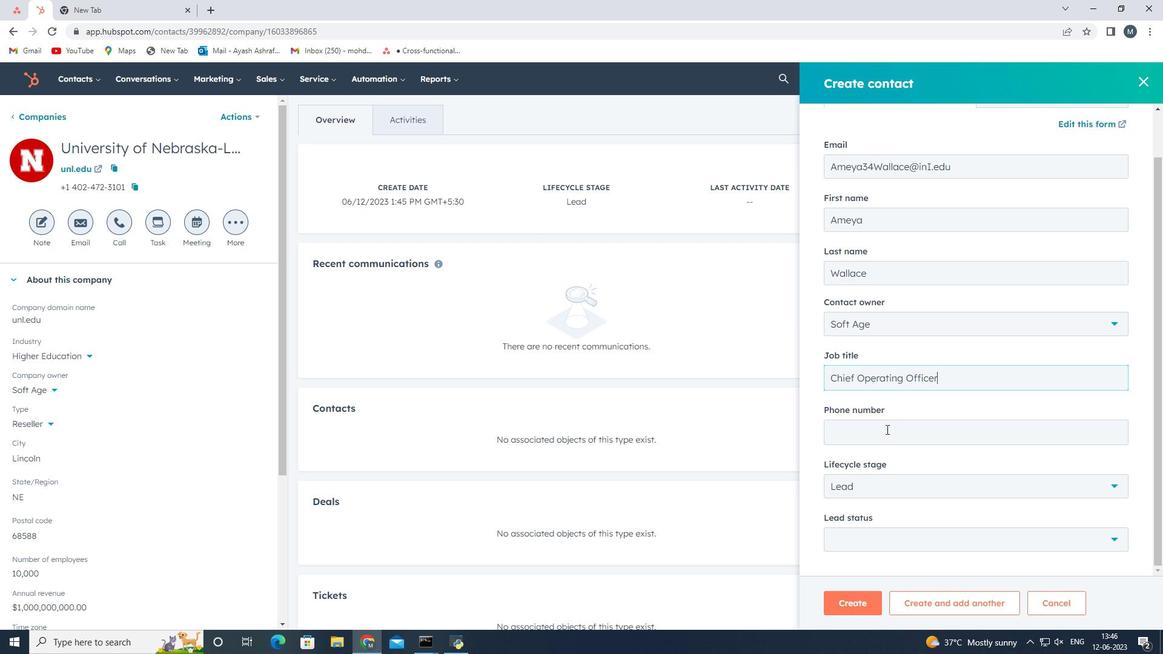 
Action: Mouse moved to (914, 431)
Screenshot: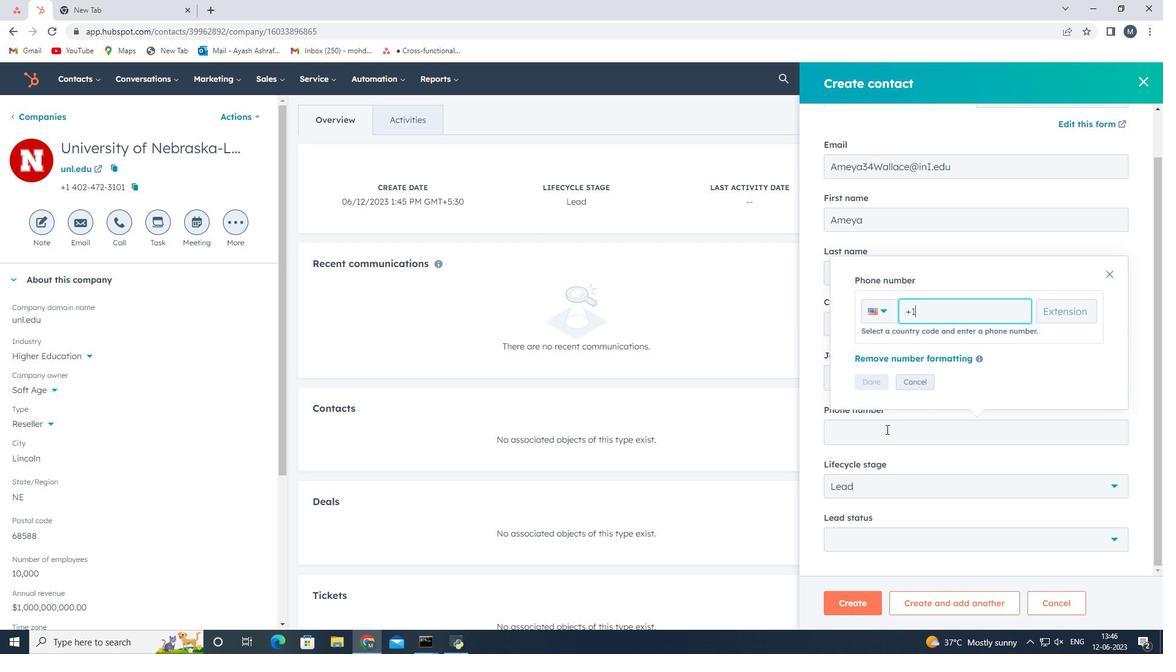 
Action: Key pressed 2025556795
Screenshot: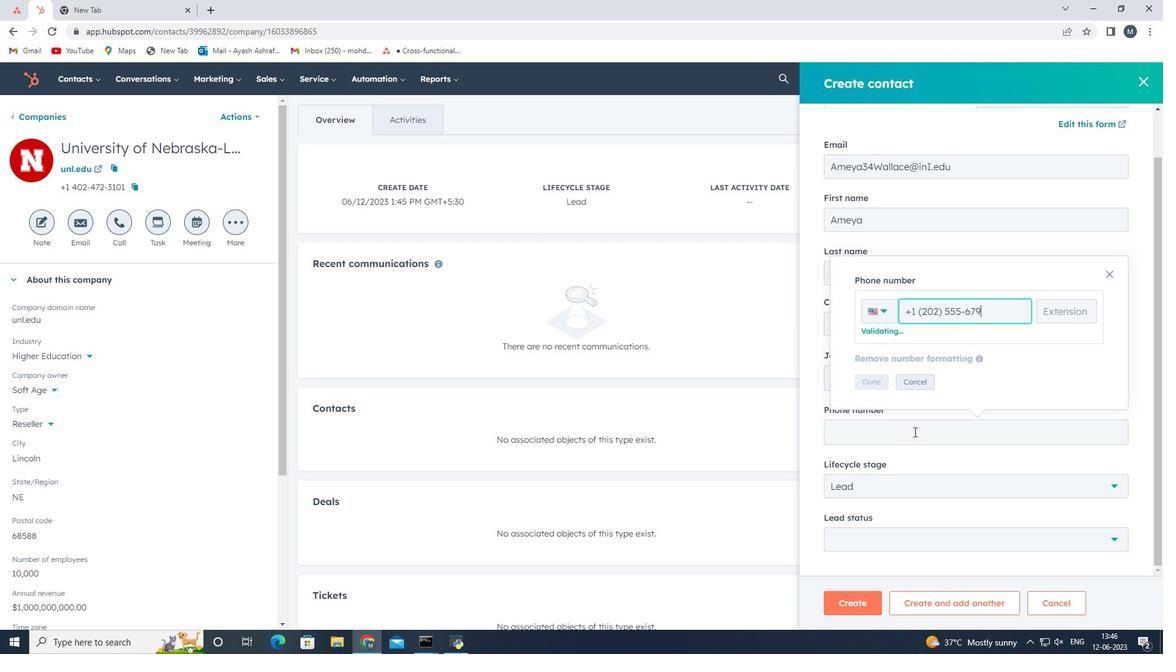 
Action: Mouse moved to (886, 380)
Screenshot: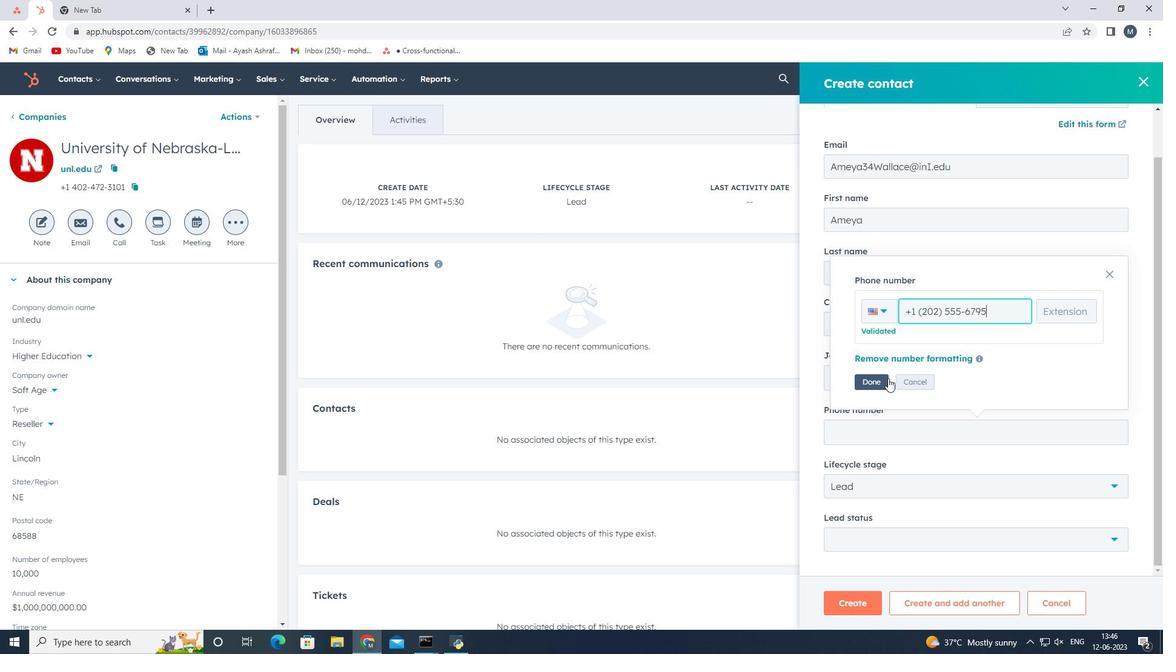 
Action: Mouse pressed left at (886, 380)
Screenshot: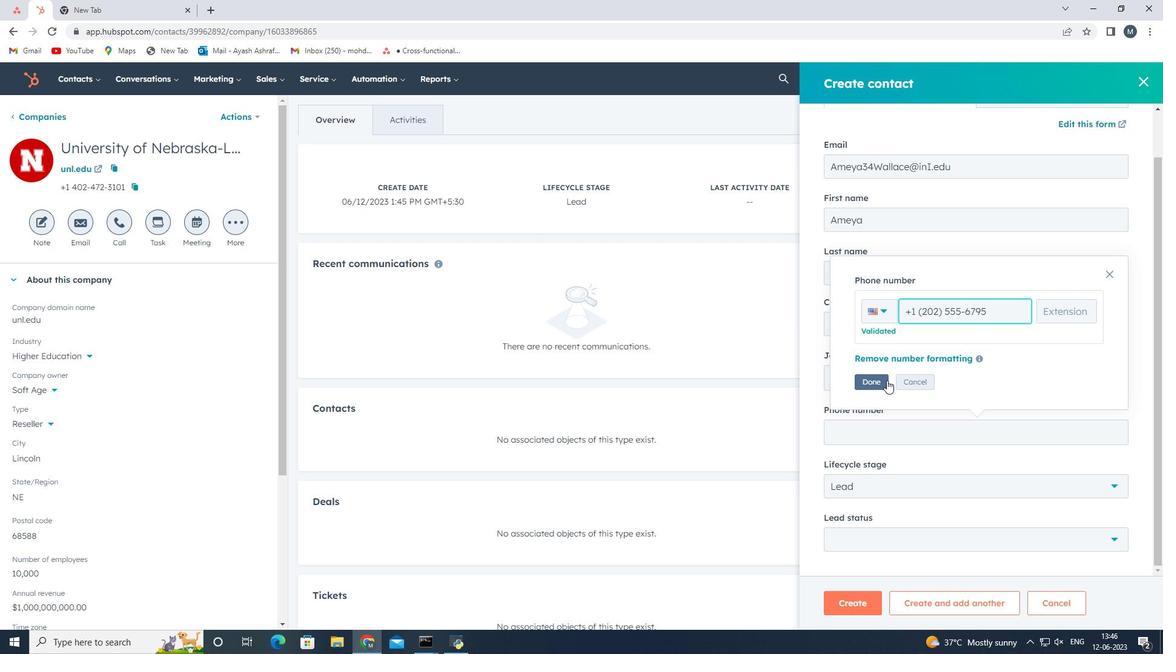 
Action: Mouse moved to (881, 384)
Screenshot: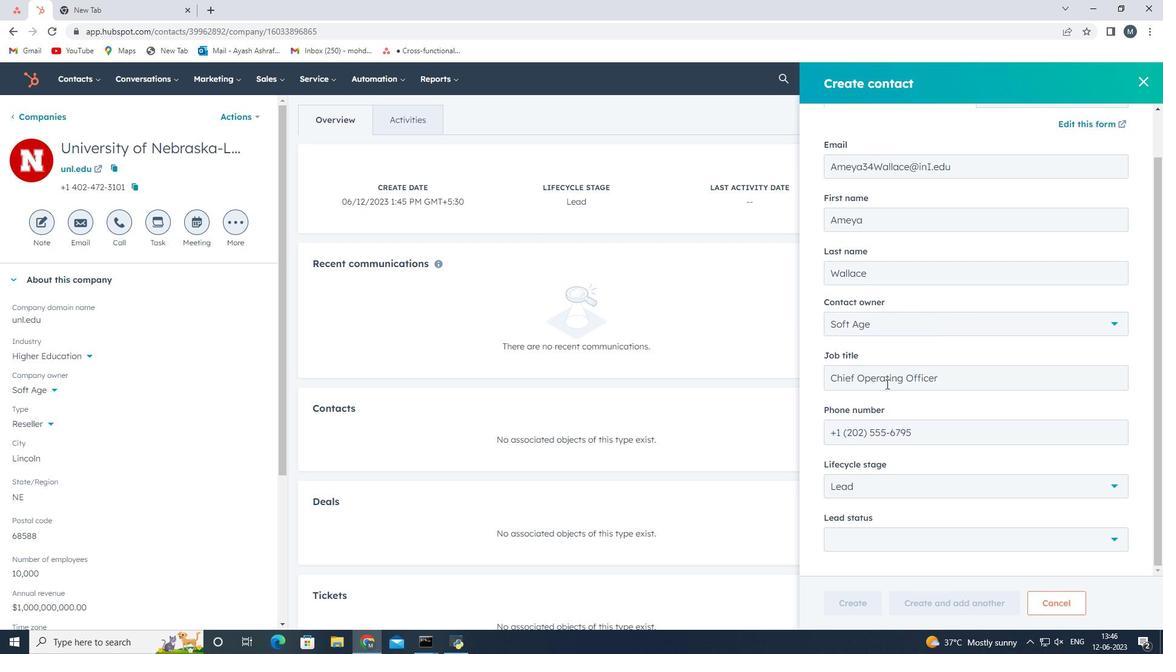 
Action: Mouse scrolled (881, 383) with delta (0, 0)
Screenshot: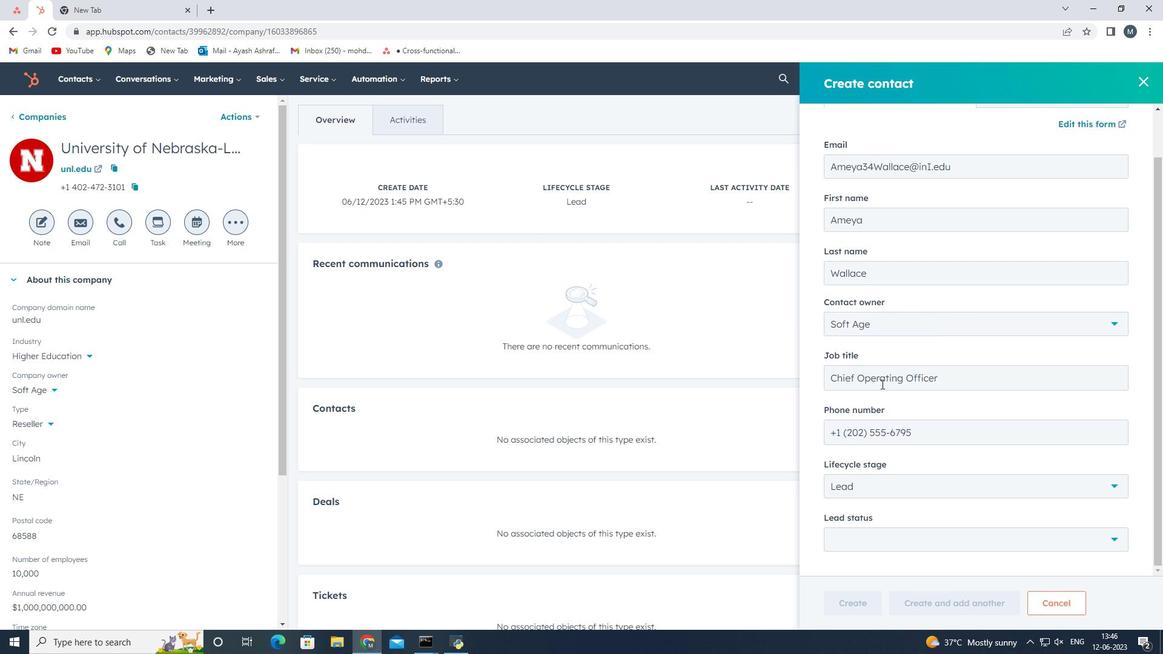 
Action: Mouse moved to (877, 487)
Screenshot: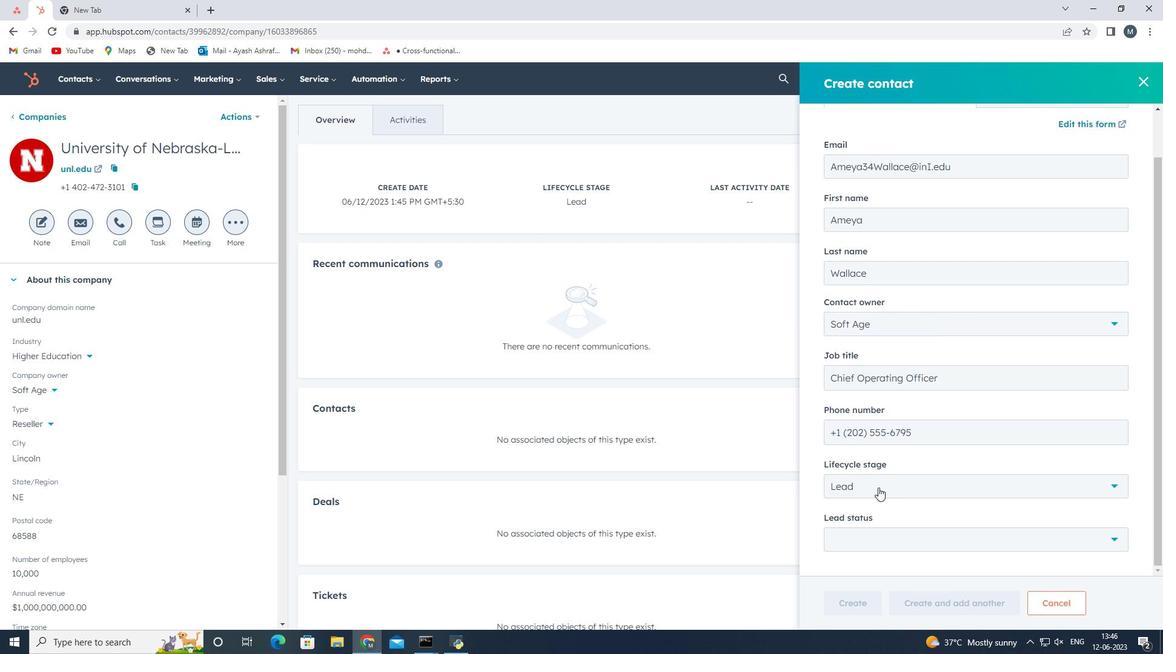 
Action: Mouse pressed left at (877, 487)
Screenshot: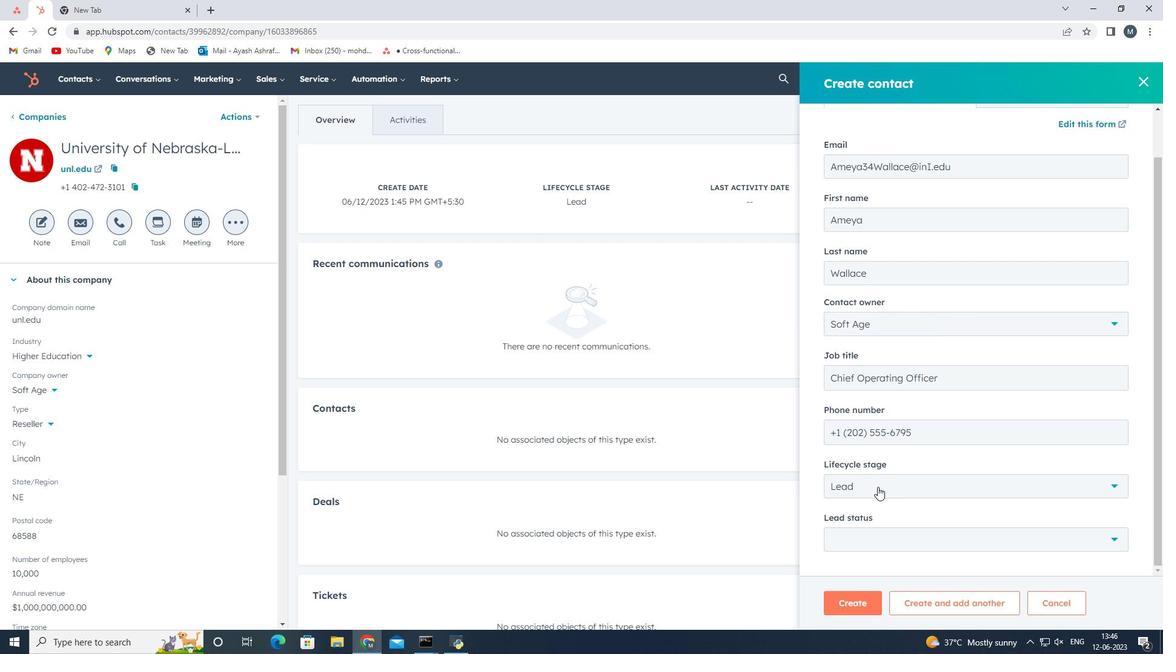 
Action: Mouse moved to (873, 377)
Screenshot: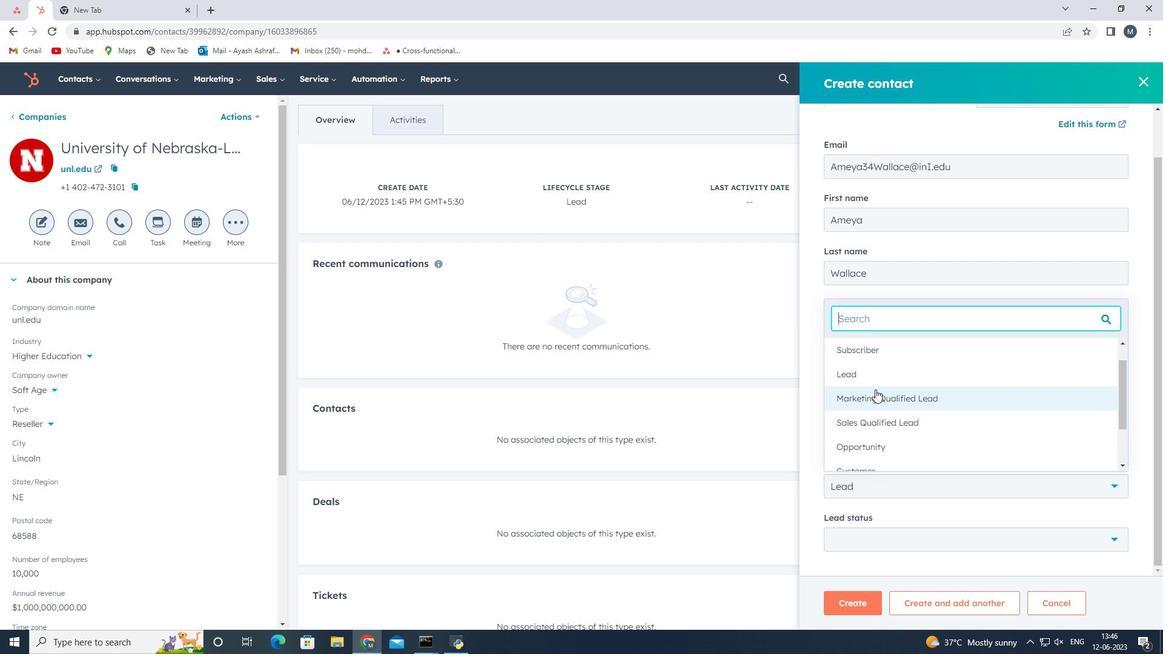 
Action: Mouse pressed left at (873, 377)
Screenshot: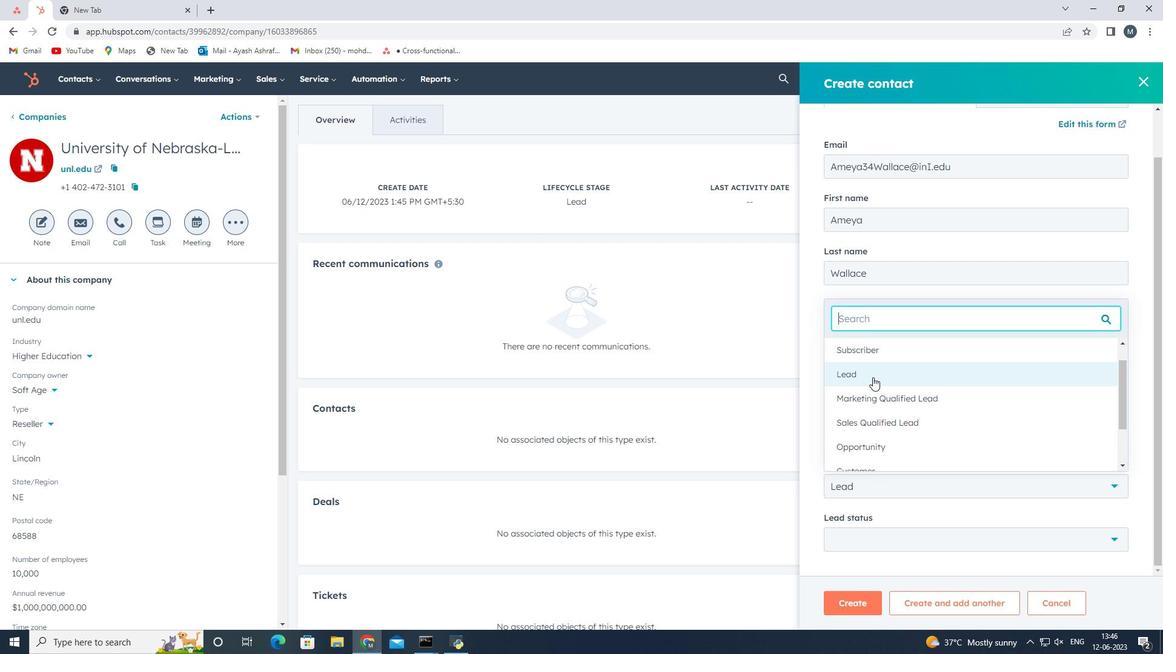 
Action: Mouse moved to (897, 541)
Screenshot: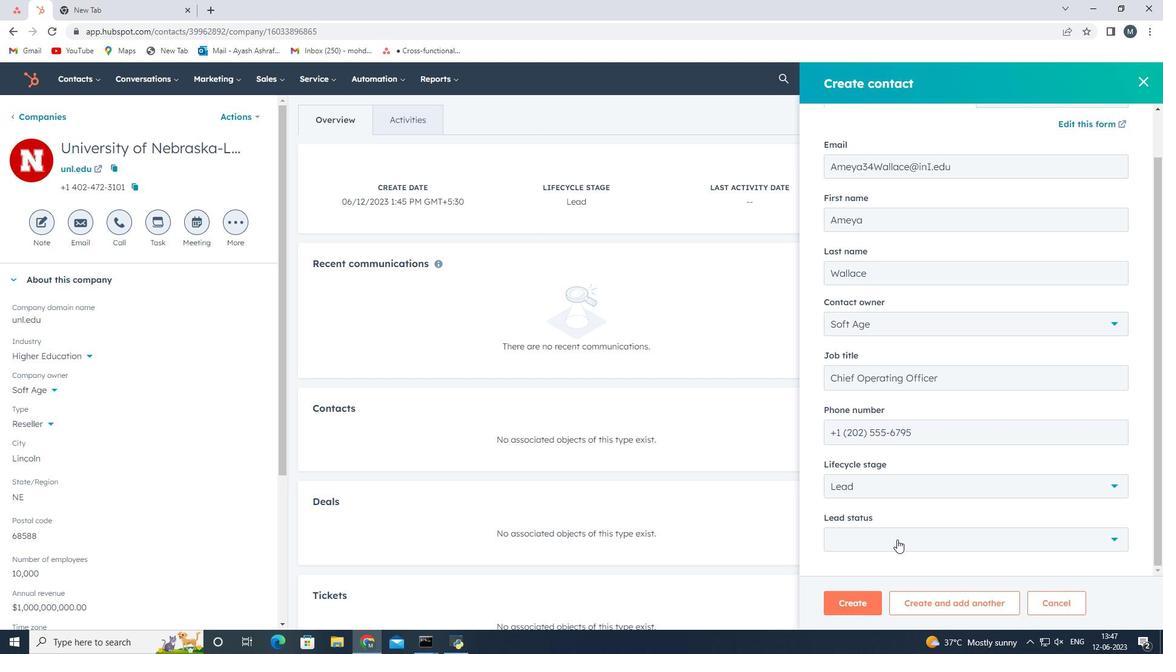 
Action: Mouse pressed left at (897, 541)
Screenshot: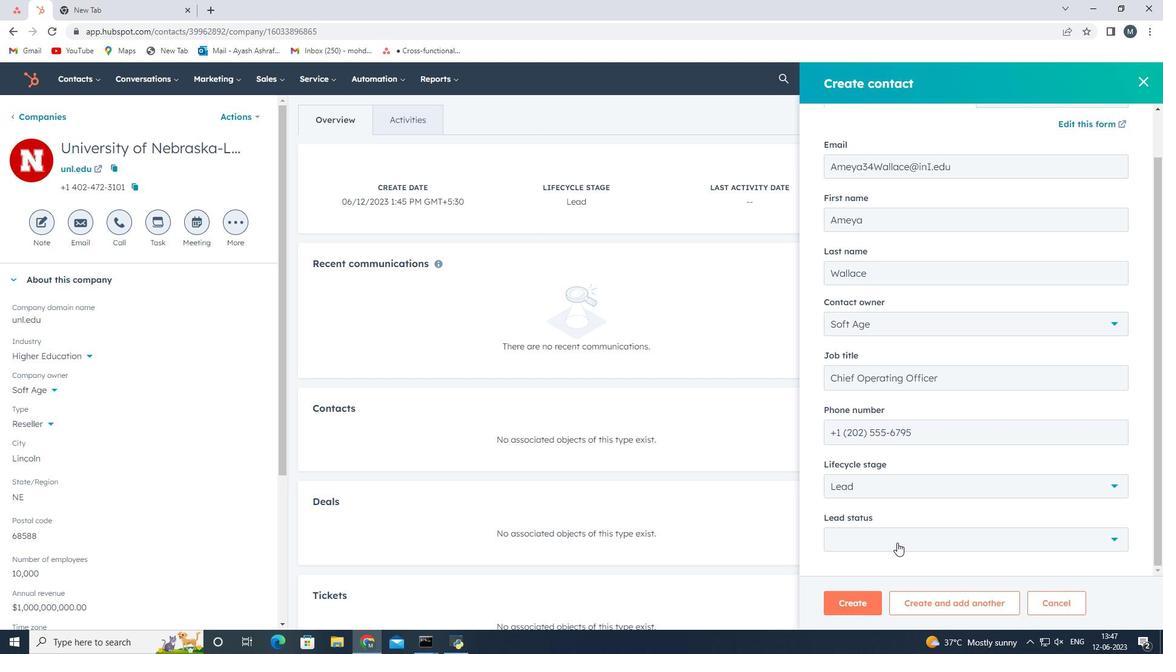 
Action: Mouse moved to (883, 447)
Screenshot: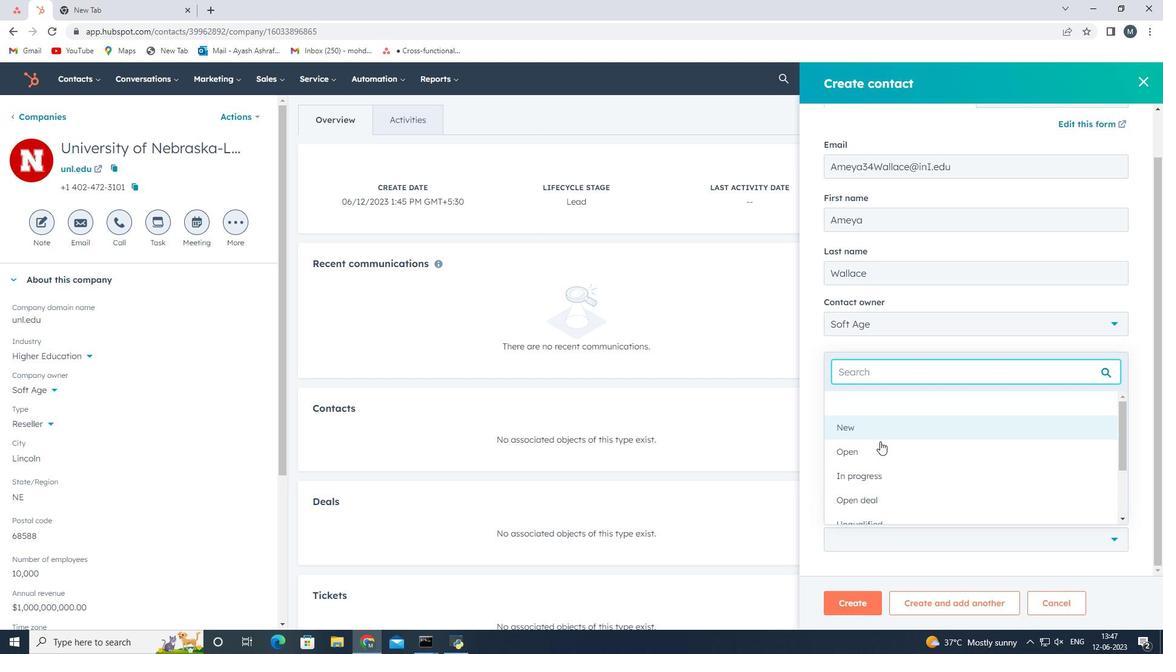 
Action: Mouse pressed left at (883, 447)
Screenshot: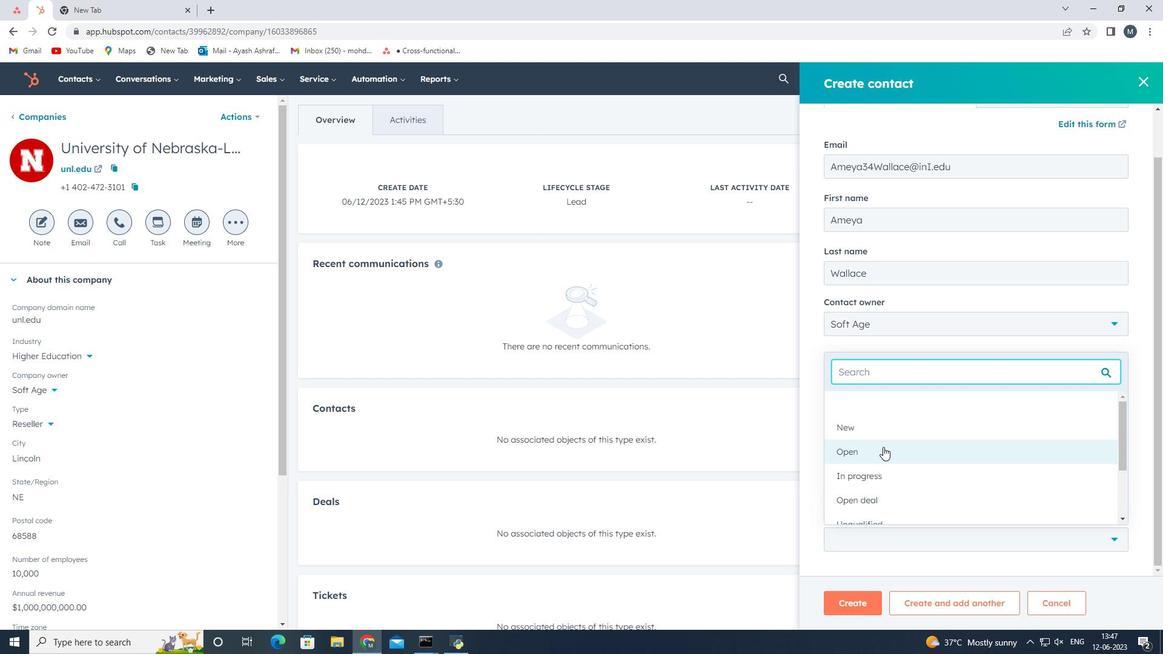 
Action: Mouse moved to (847, 609)
Screenshot: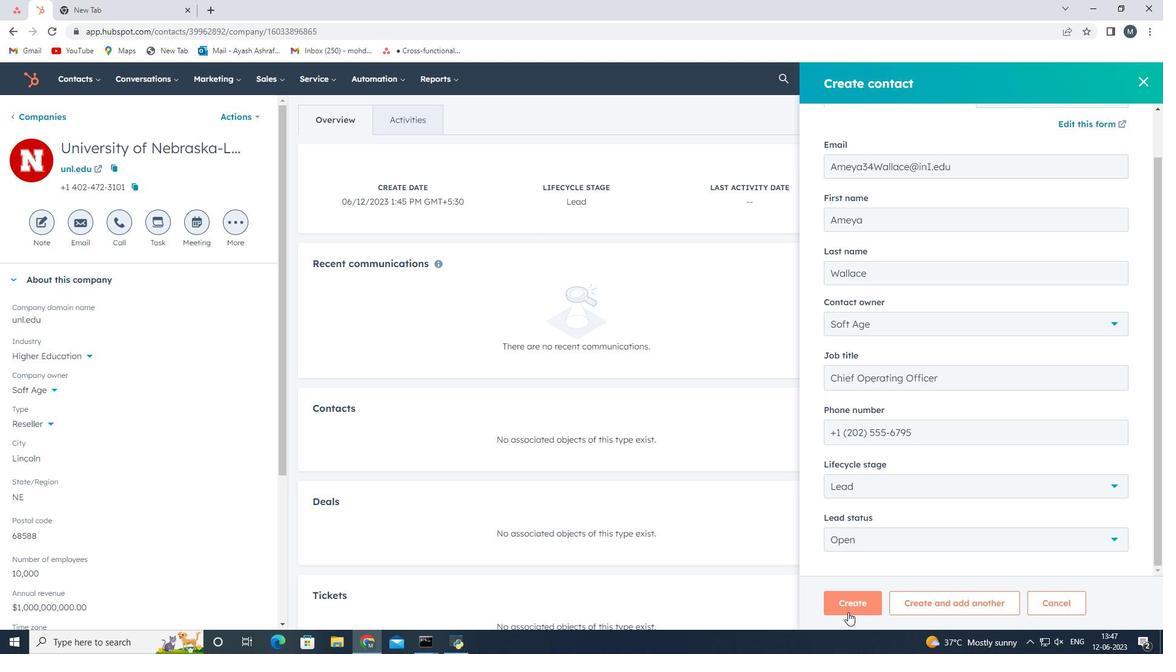 
Action: Mouse pressed left at (847, 609)
Screenshot: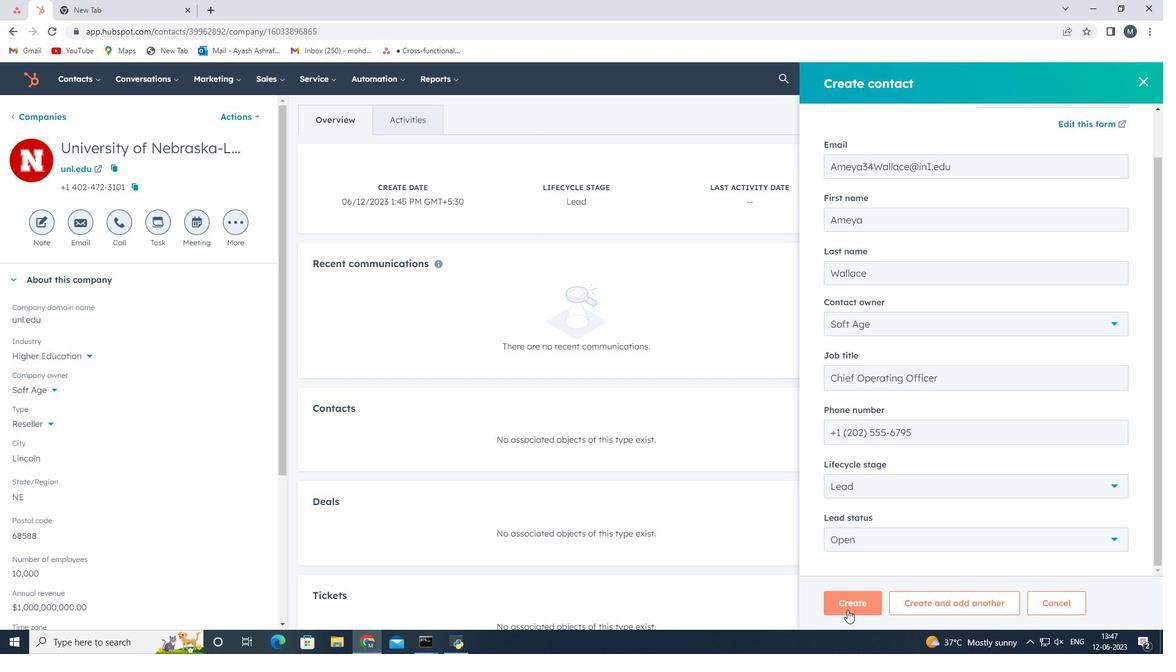 
Action: Mouse moved to (609, 488)
Screenshot: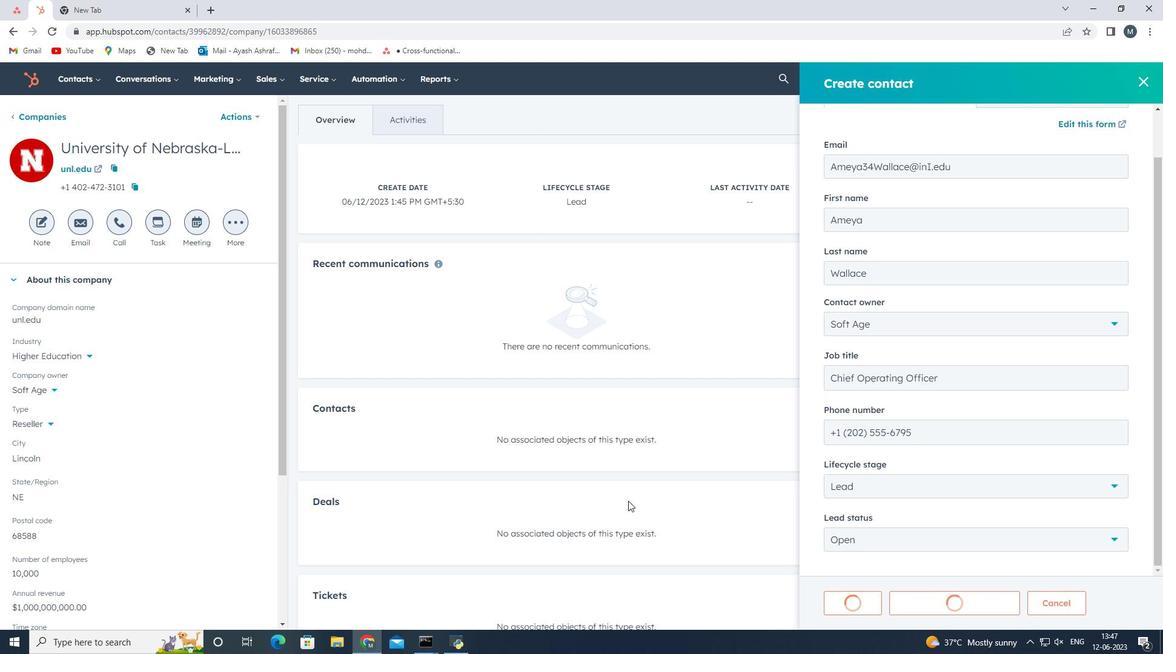 
